 Task: Find connections with filter location Trossingen with filter topic #investmentproperty with filter profile language English with filter current company NLB Services with filter school Lokmanya Tilak College of Engineering with filter industry Conservation Programs with filter service category Filing with filter keywords title Copywriter
Action: Mouse moved to (492, 59)
Screenshot: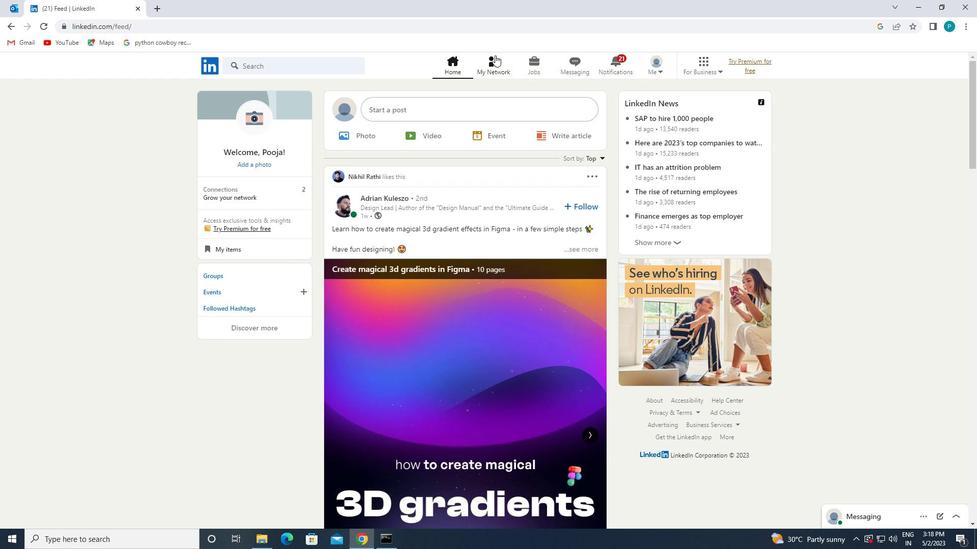 
Action: Mouse pressed left at (492, 59)
Screenshot: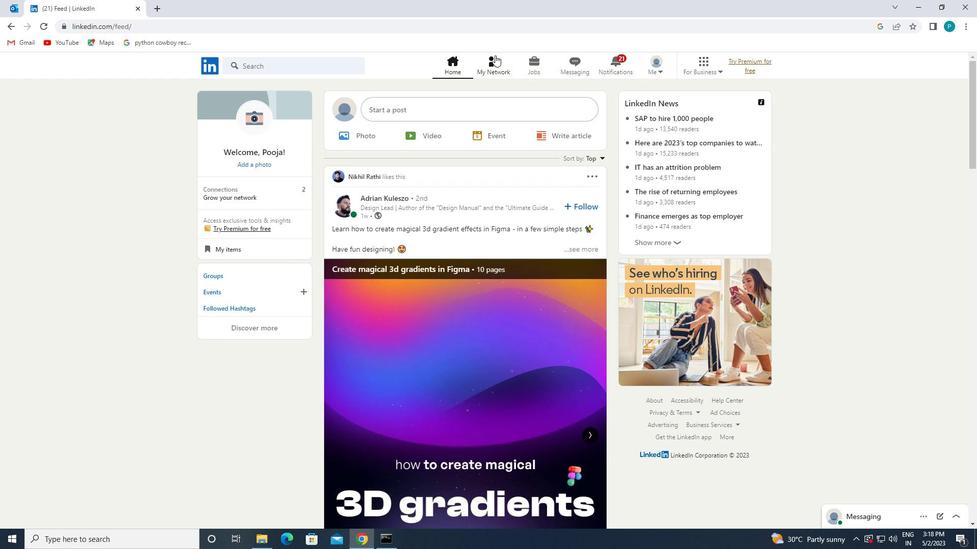 
Action: Mouse moved to (255, 119)
Screenshot: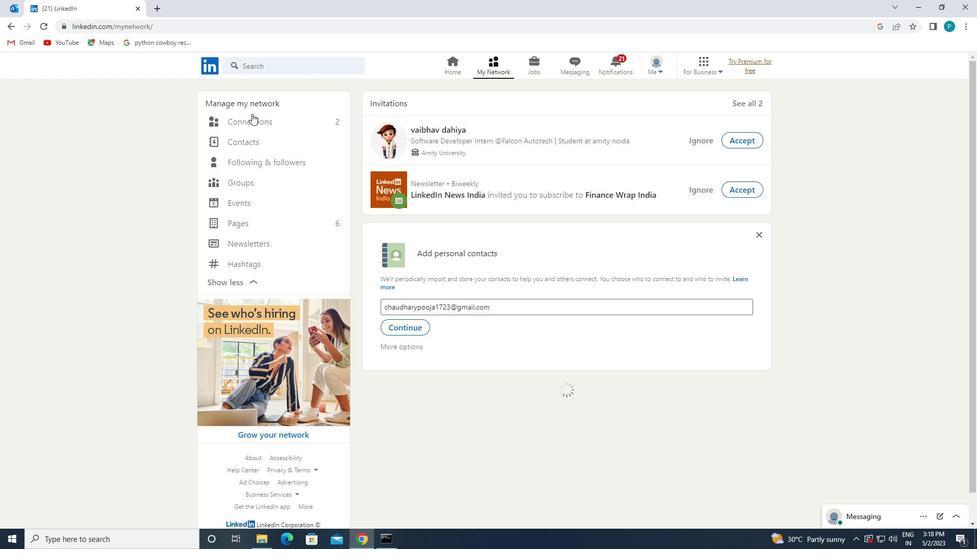 
Action: Mouse pressed left at (255, 119)
Screenshot: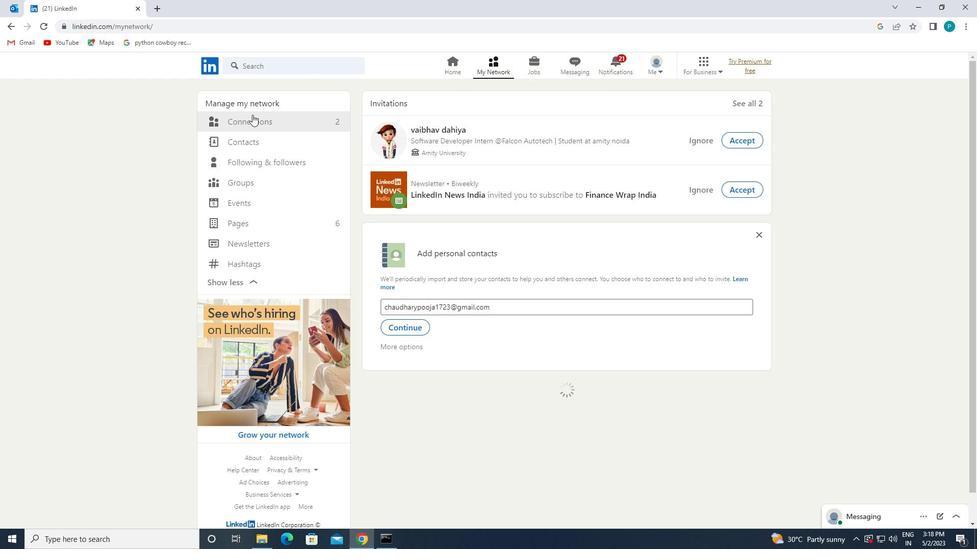 
Action: Mouse moved to (557, 121)
Screenshot: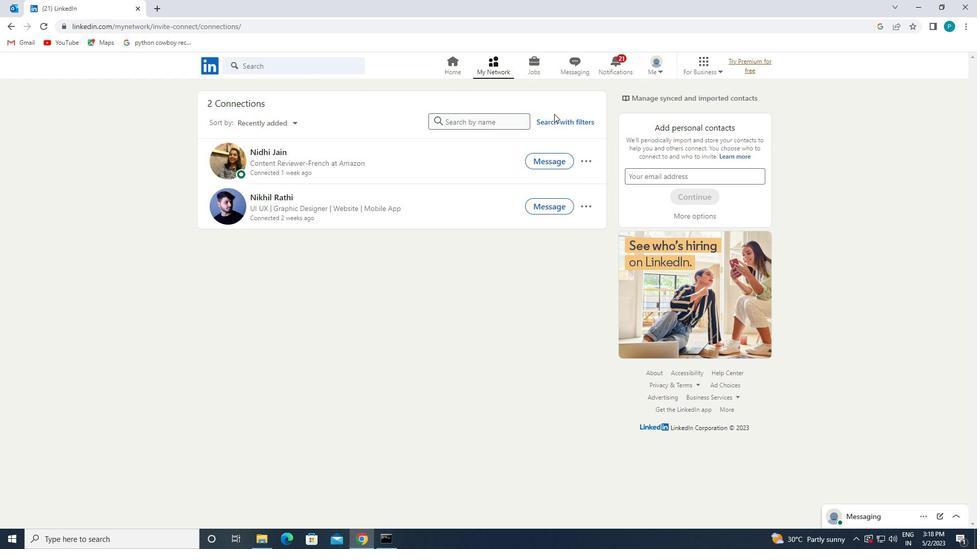 
Action: Mouse pressed left at (557, 121)
Screenshot: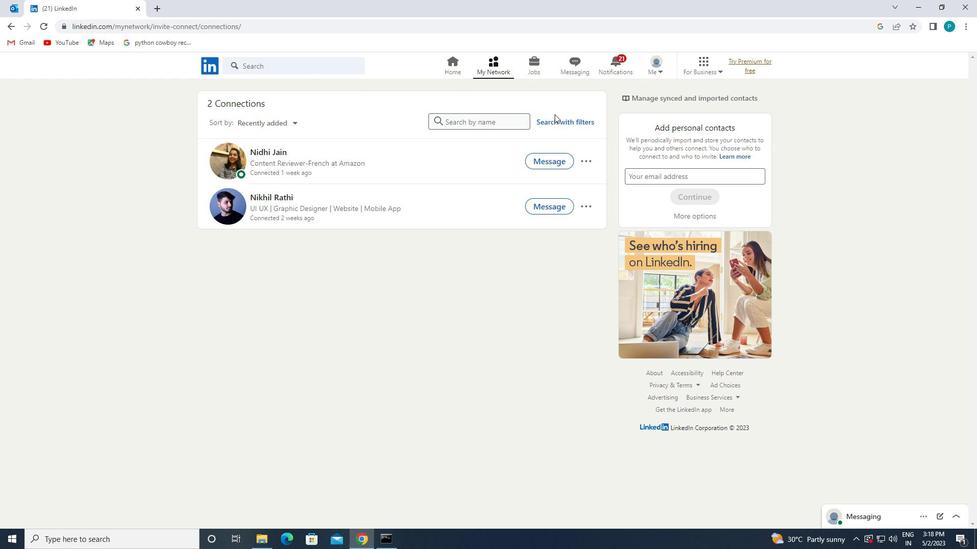 
Action: Mouse moved to (507, 97)
Screenshot: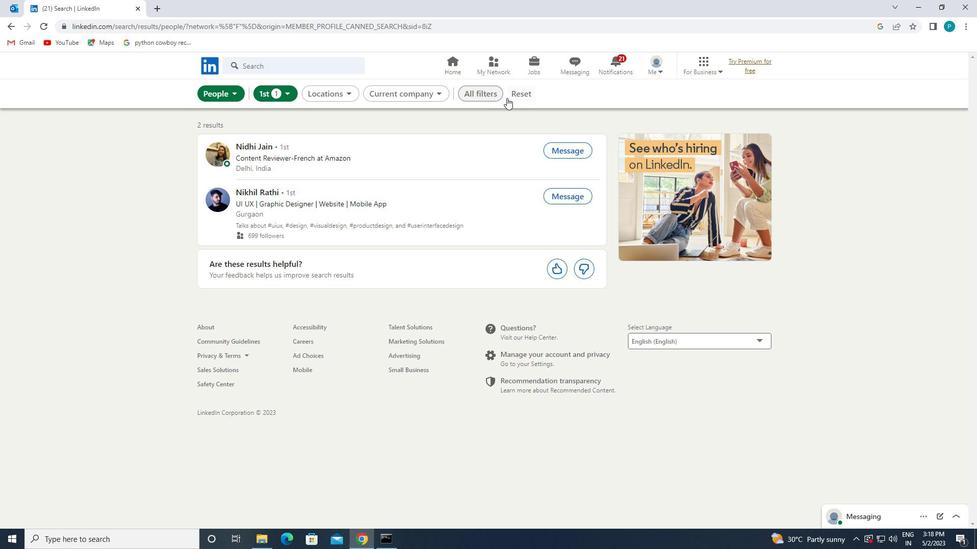 
Action: Mouse pressed left at (507, 97)
Screenshot: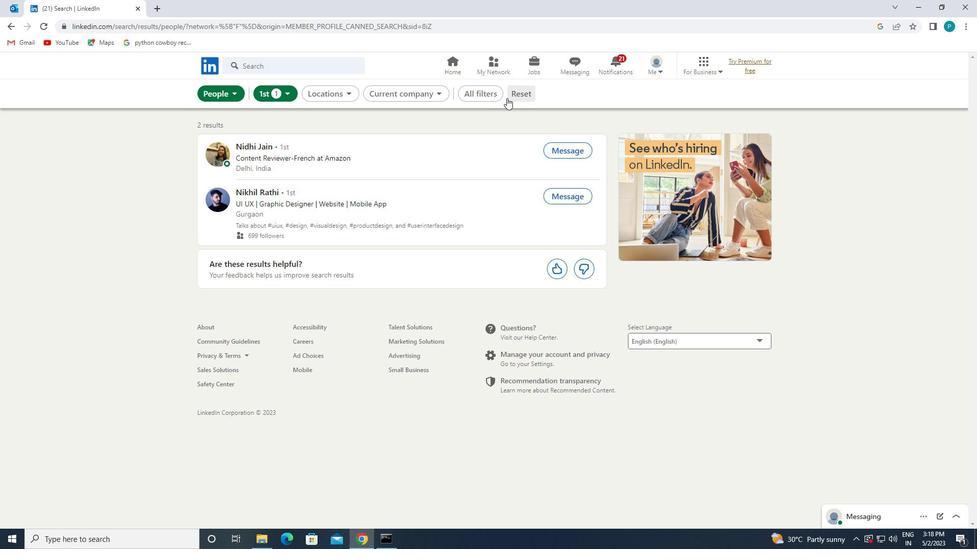 
Action: Mouse moved to (490, 93)
Screenshot: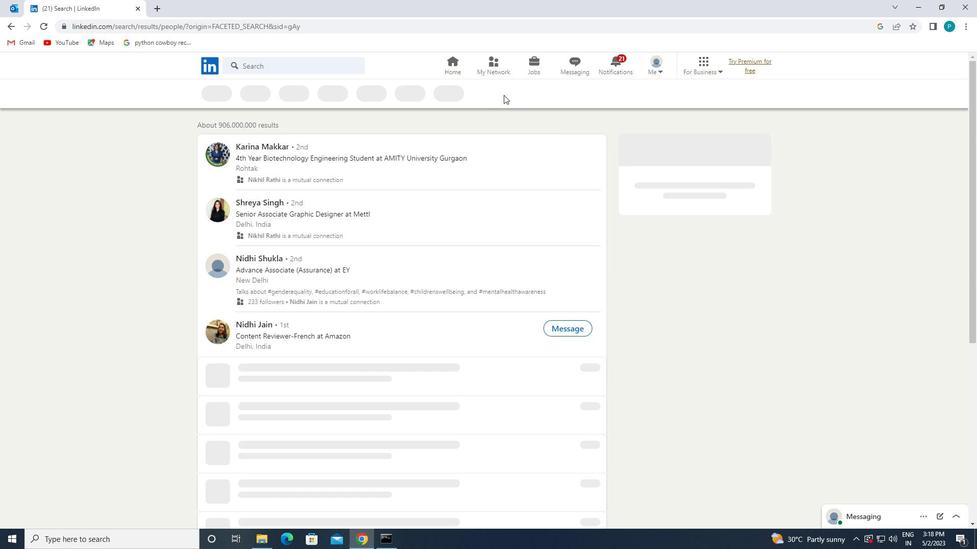 
Action: Mouse pressed left at (490, 93)
Screenshot: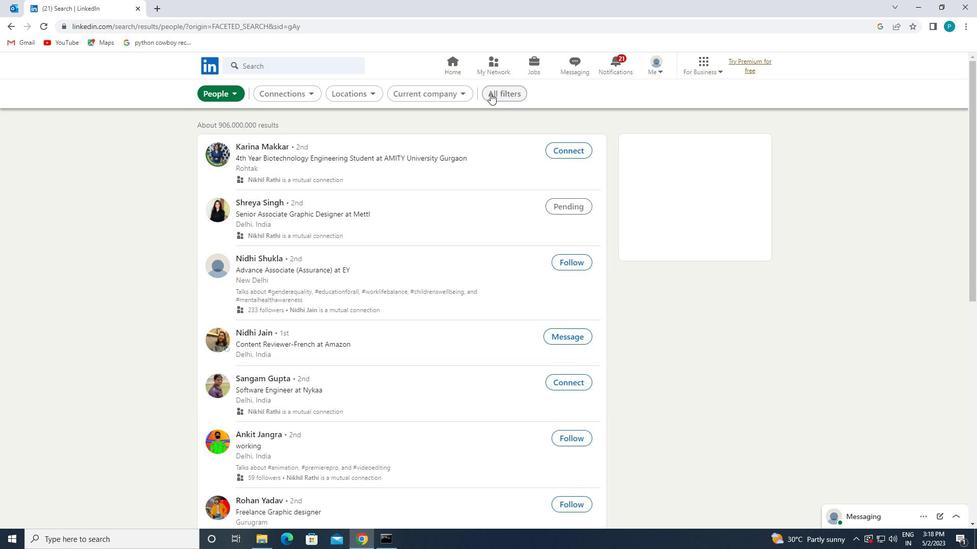 
Action: Mouse moved to (829, 278)
Screenshot: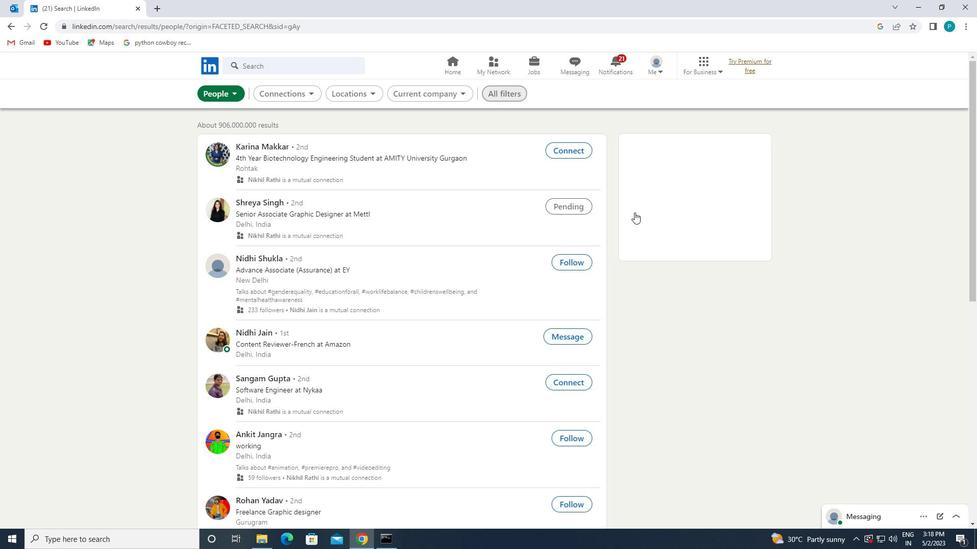 
Action: Mouse scrolled (829, 277) with delta (0, 0)
Screenshot: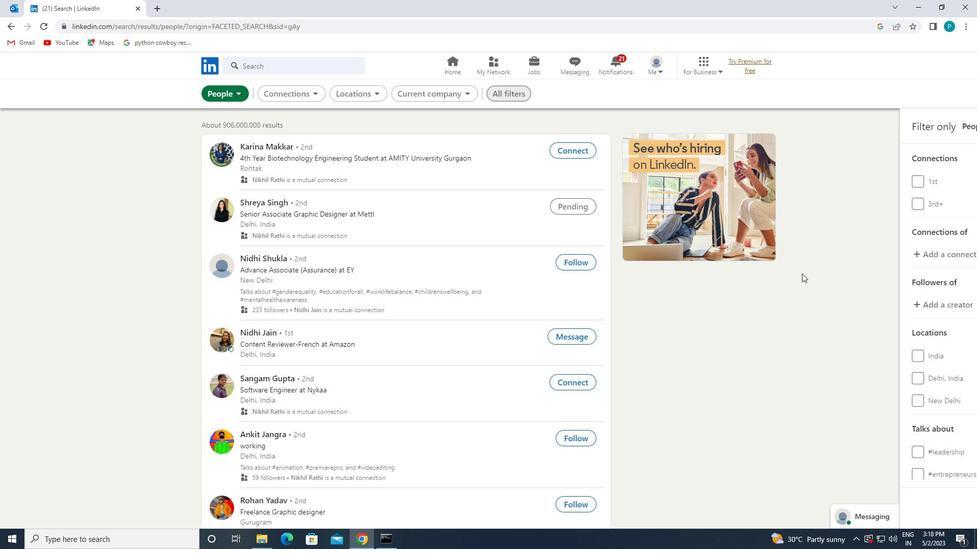
Action: Mouse scrolled (829, 277) with delta (0, 0)
Screenshot: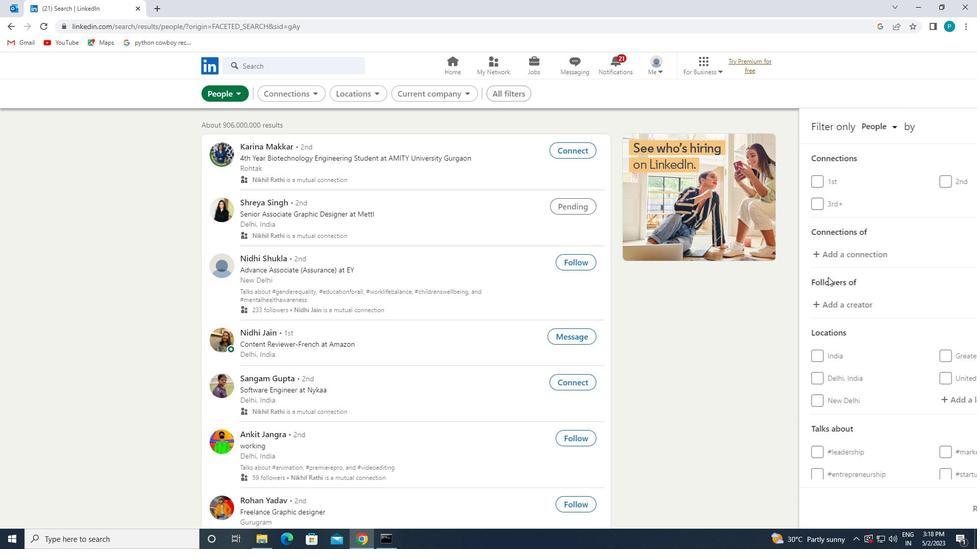 
Action: Mouse moved to (829, 278)
Screenshot: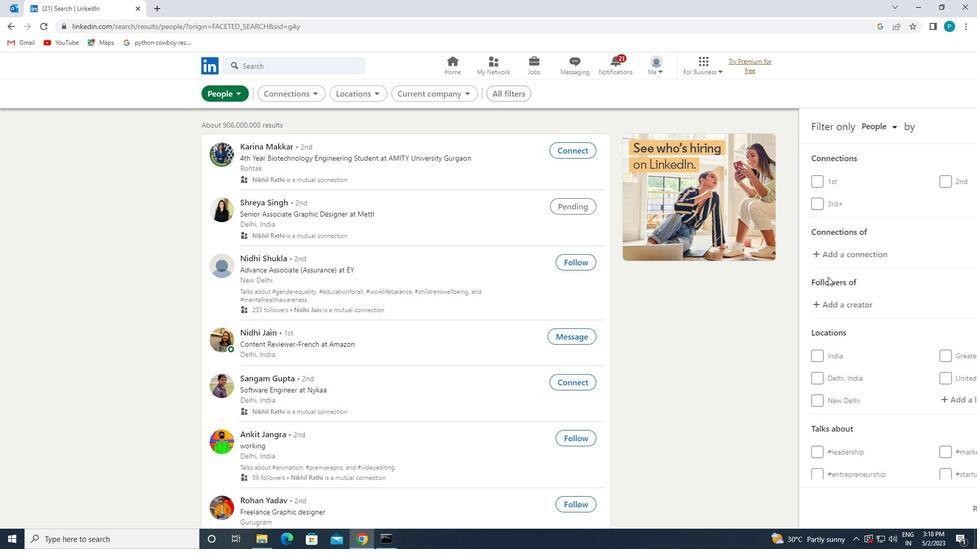 
Action: Mouse scrolled (829, 278) with delta (0, 0)
Screenshot: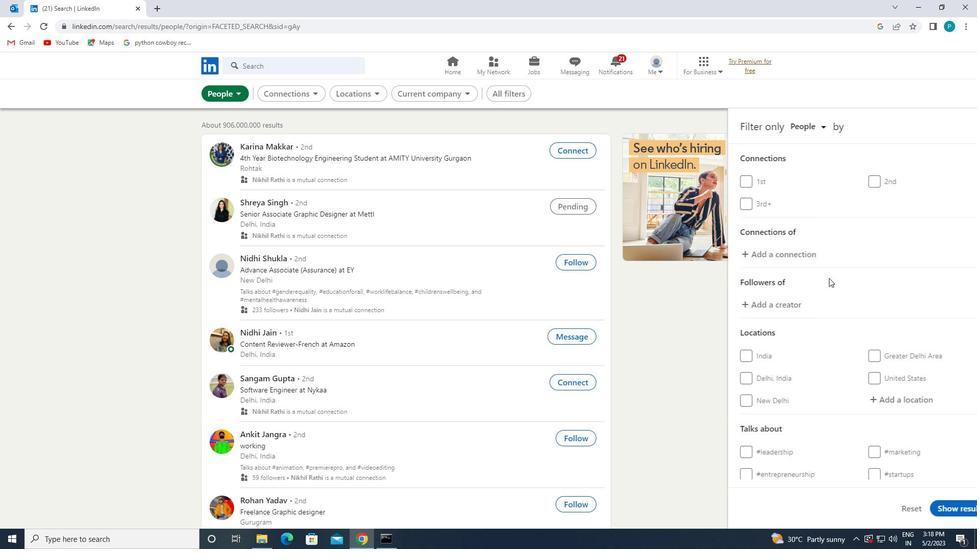 
Action: Mouse moved to (835, 249)
Screenshot: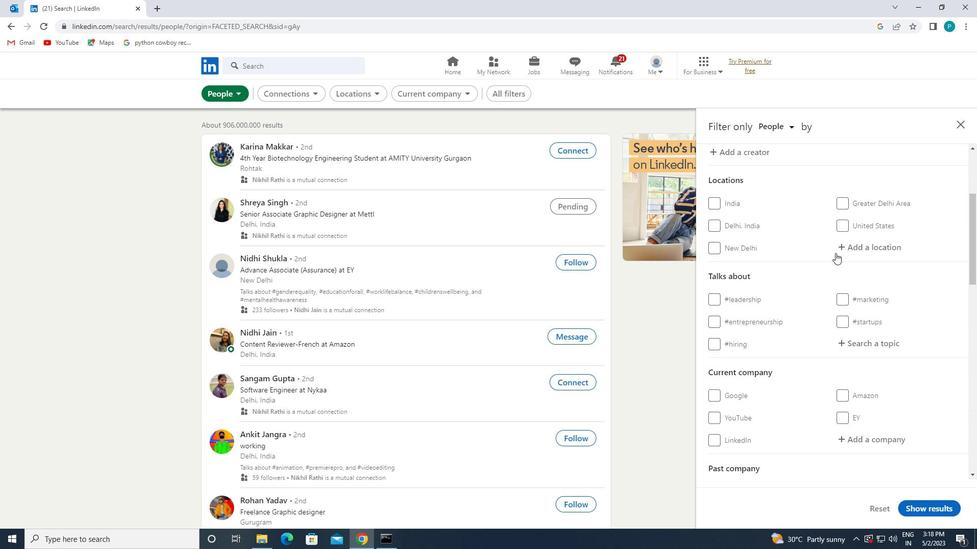 
Action: Mouse pressed left at (835, 249)
Screenshot: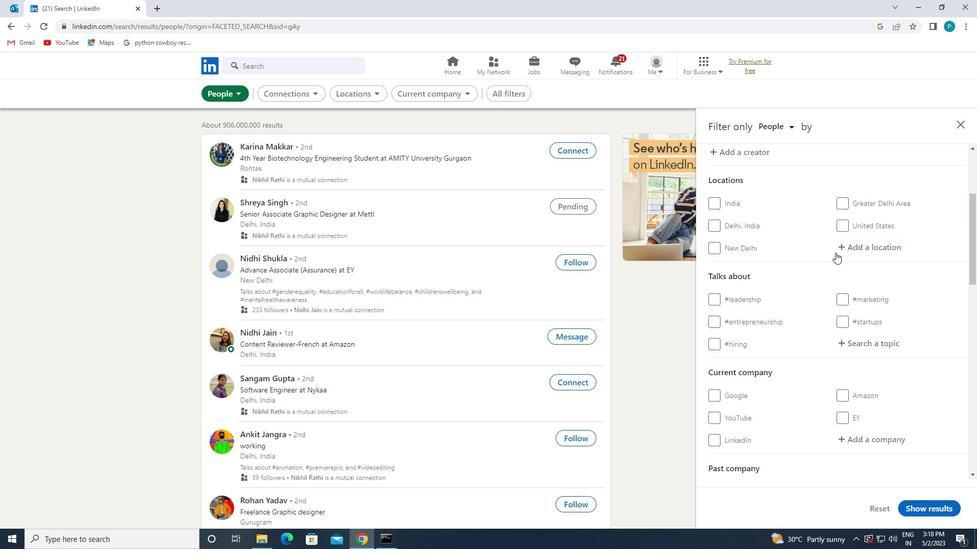 
Action: Key pressed <Key.caps_lock>trossingen
Screenshot: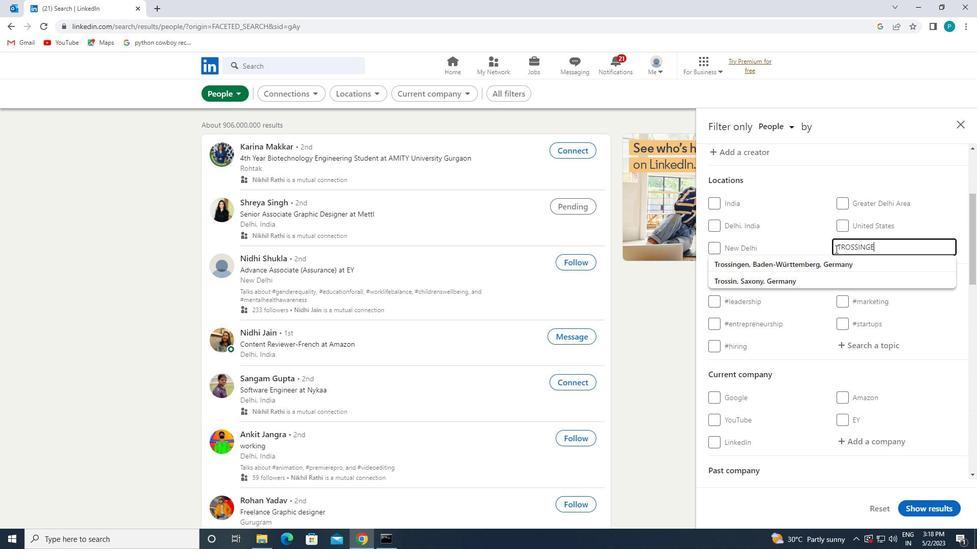 
Action: Mouse moved to (833, 258)
Screenshot: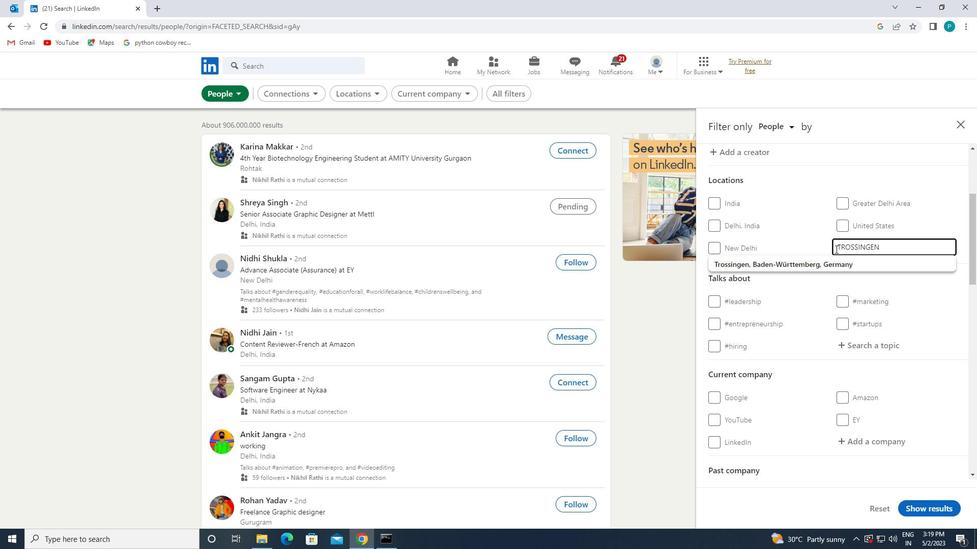 
Action: Mouse pressed left at (833, 258)
Screenshot: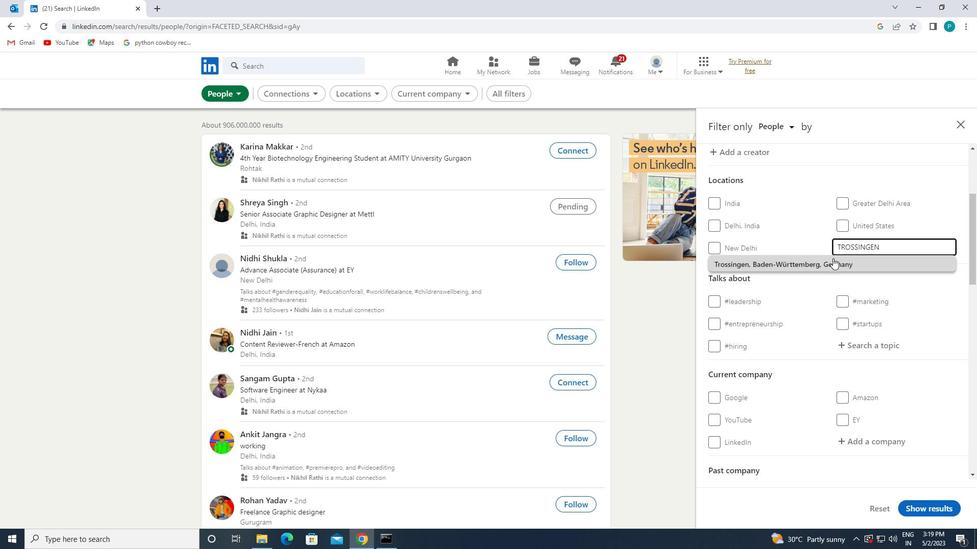 
Action: Mouse moved to (848, 288)
Screenshot: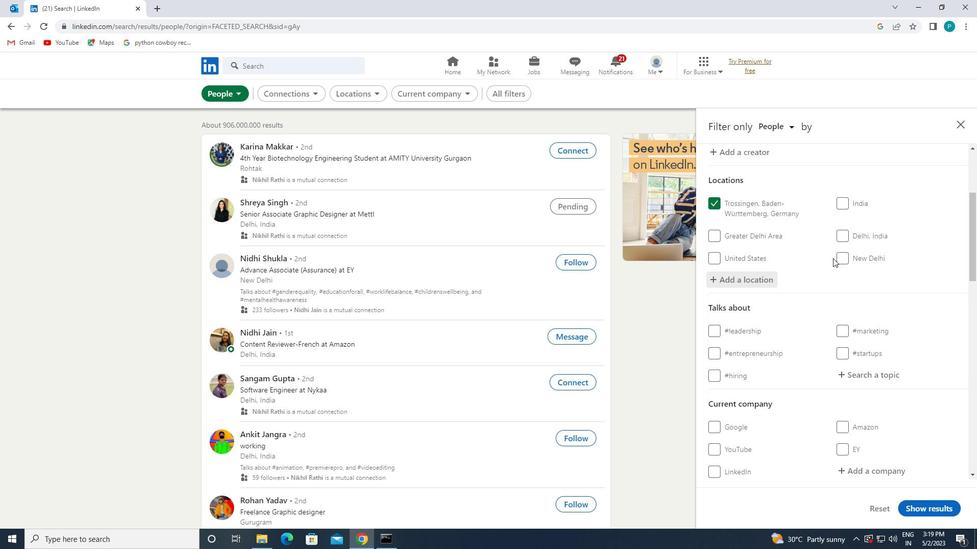 
Action: Mouse scrolled (848, 287) with delta (0, 0)
Screenshot: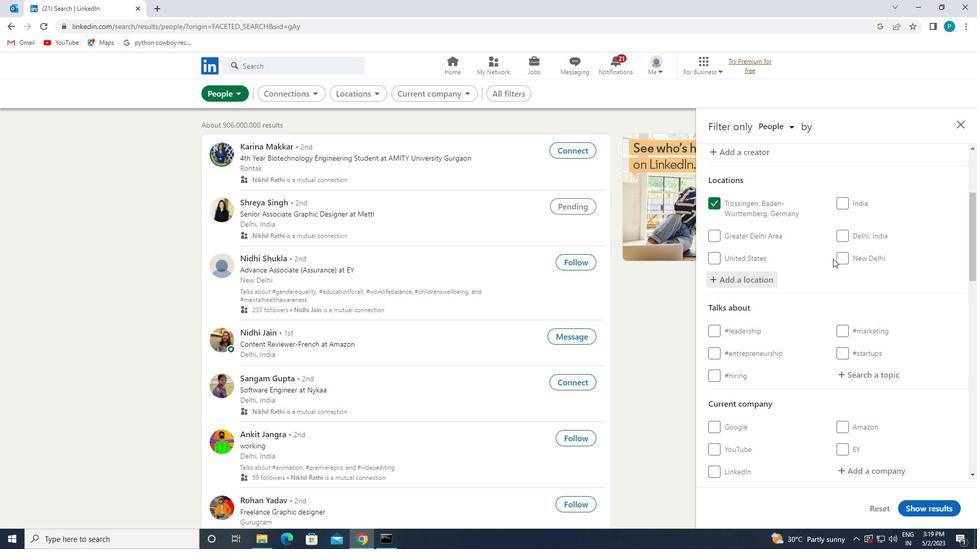
Action: Mouse scrolled (848, 287) with delta (0, 0)
Screenshot: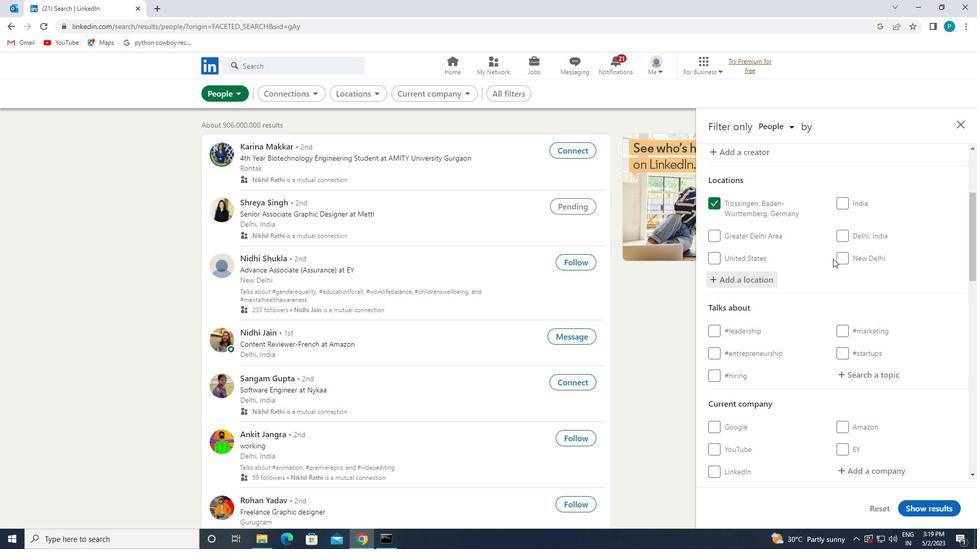 
Action: Mouse moved to (849, 274)
Screenshot: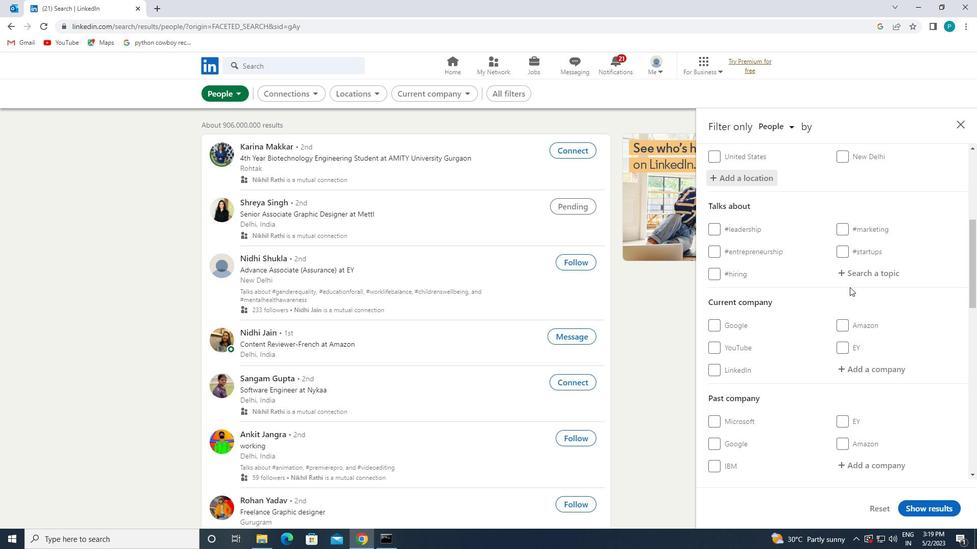 
Action: Mouse pressed left at (849, 274)
Screenshot: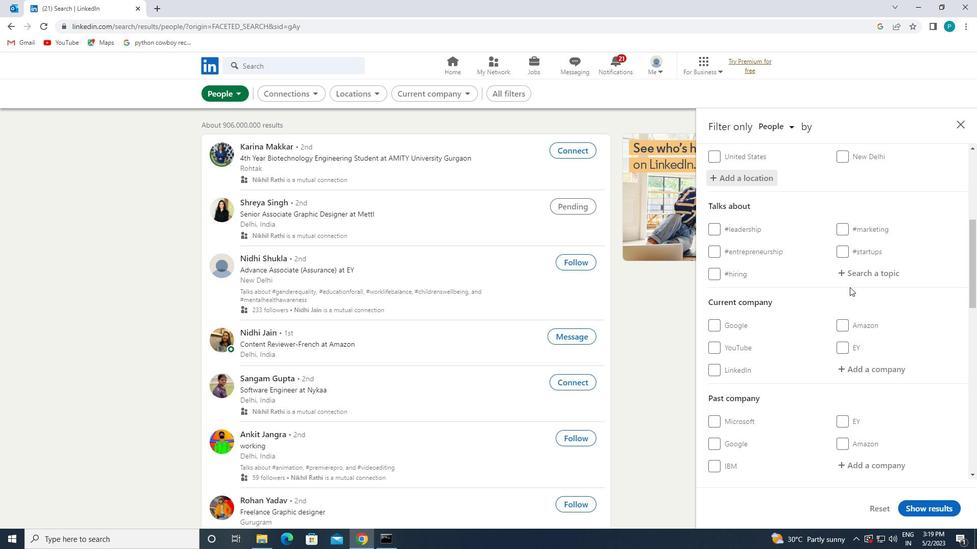 
Action: Mouse moved to (849, 274)
Screenshot: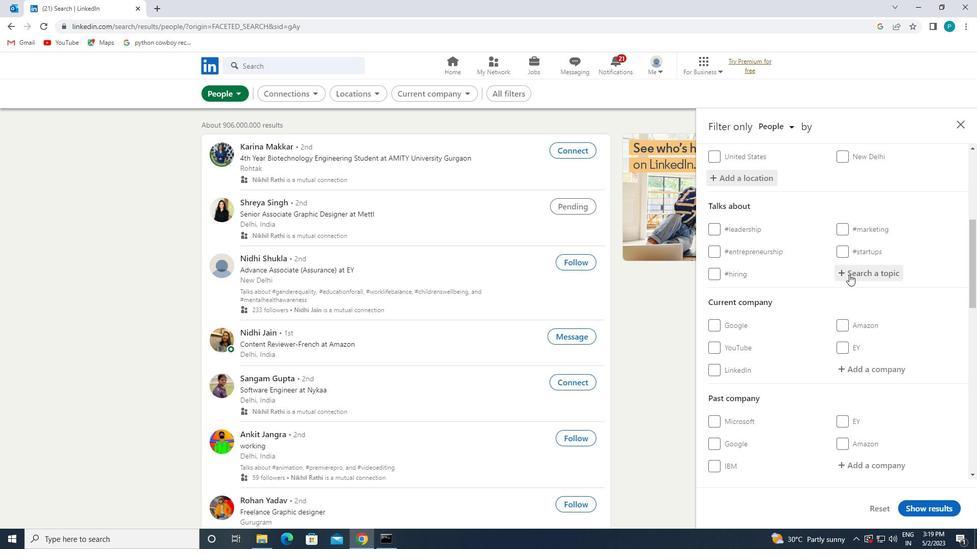 
Action: Key pressed <Key.shift>#<Key.caps_lock>INVESTMENTO<Key.backspace>PROPERTY
Screenshot: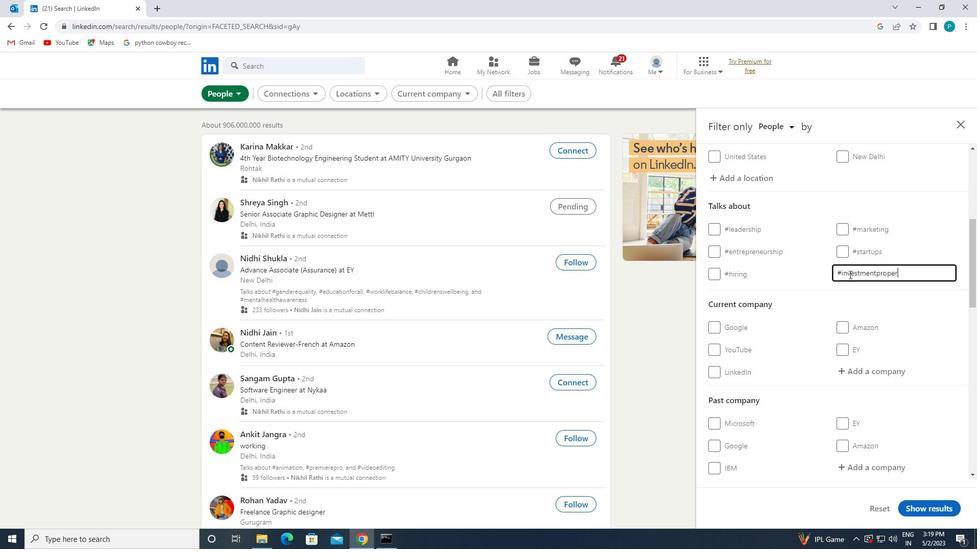 
Action: Mouse moved to (835, 318)
Screenshot: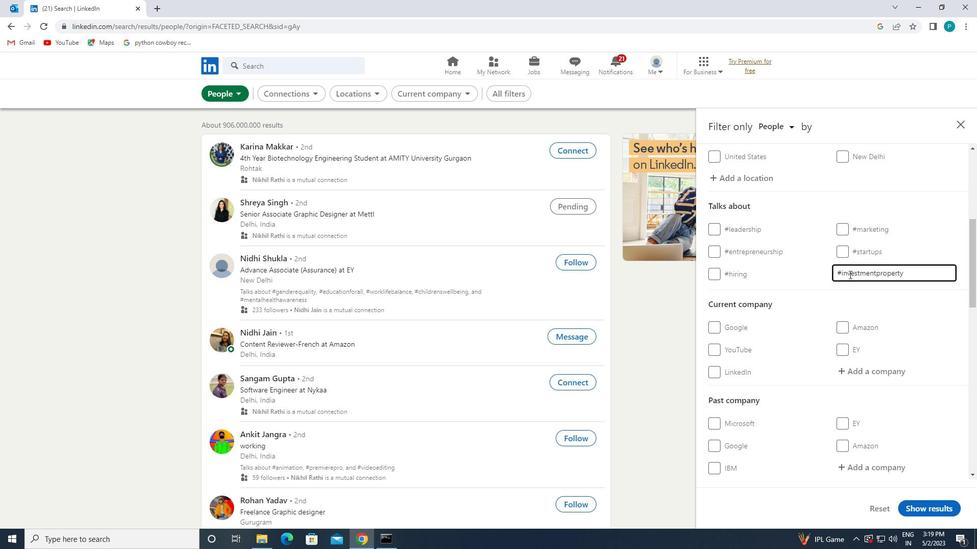 
Action: Mouse scrolled (835, 317) with delta (0, 0)
Screenshot: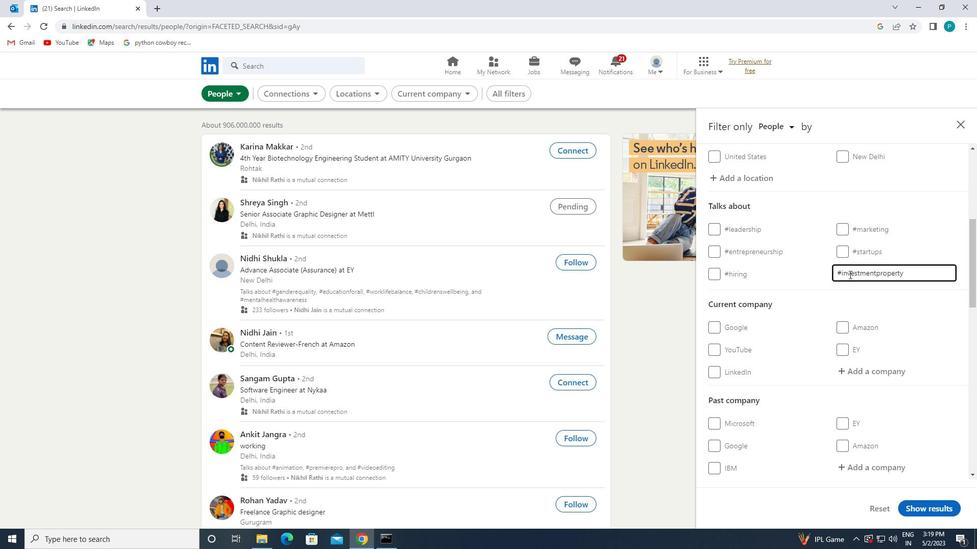 
Action: Mouse moved to (831, 327)
Screenshot: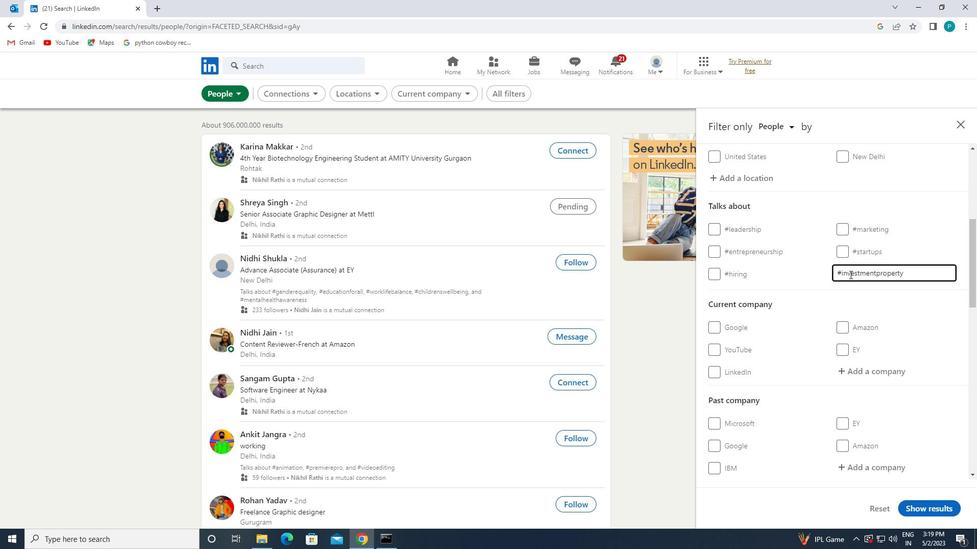 
Action: Mouse scrolled (831, 326) with delta (0, 0)
Screenshot: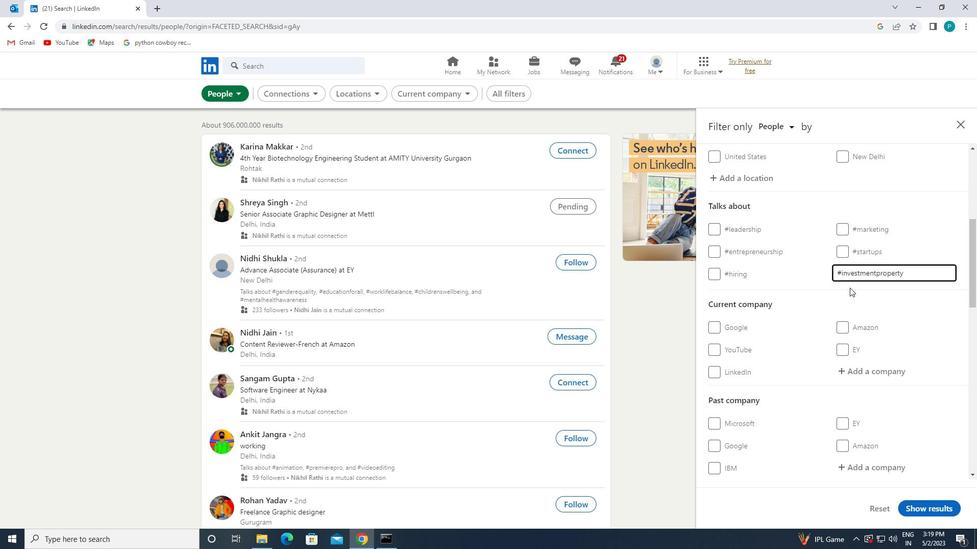 
Action: Mouse scrolled (831, 326) with delta (0, 0)
Screenshot: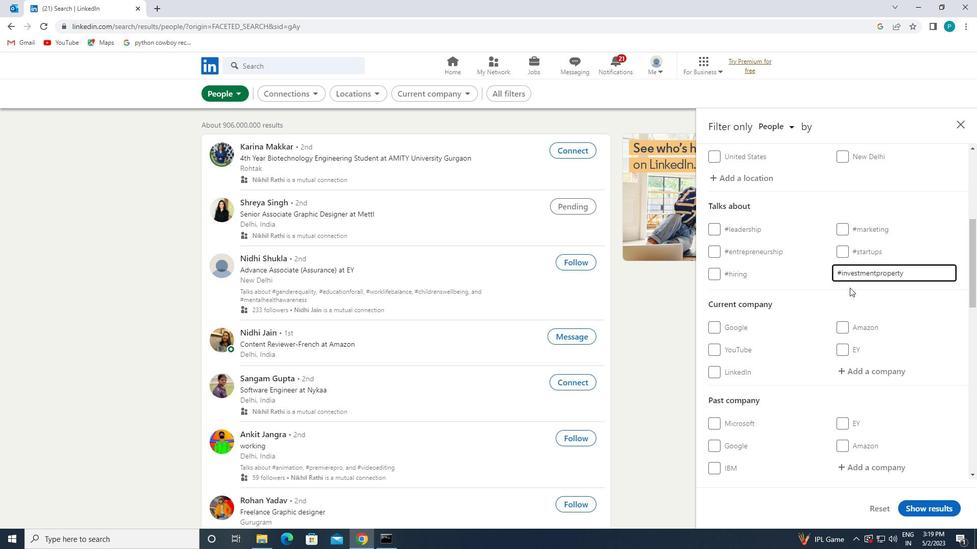 
Action: Mouse moved to (809, 337)
Screenshot: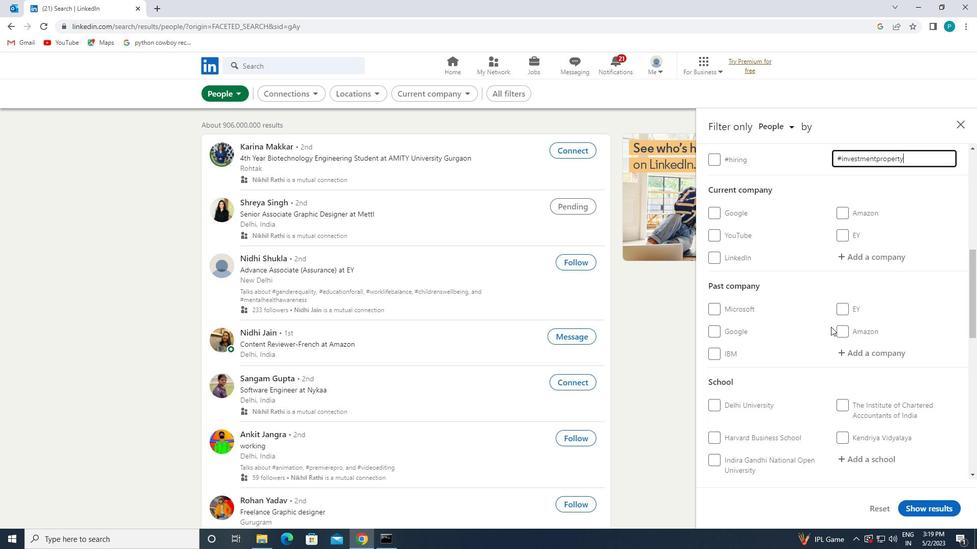 
Action: Mouse scrolled (809, 337) with delta (0, 0)
Screenshot: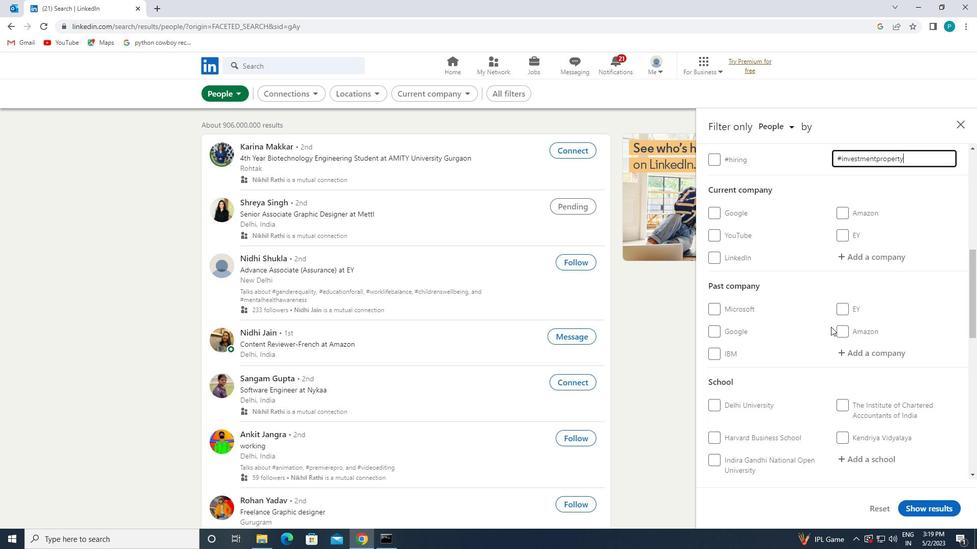 
Action: Mouse moved to (792, 356)
Screenshot: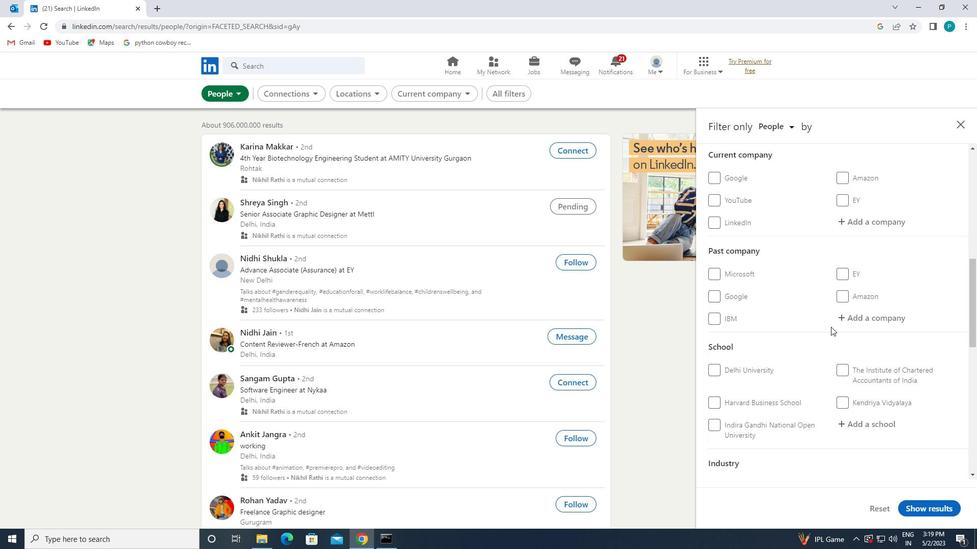 
Action: Mouse scrolled (792, 356) with delta (0, 0)
Screenshot: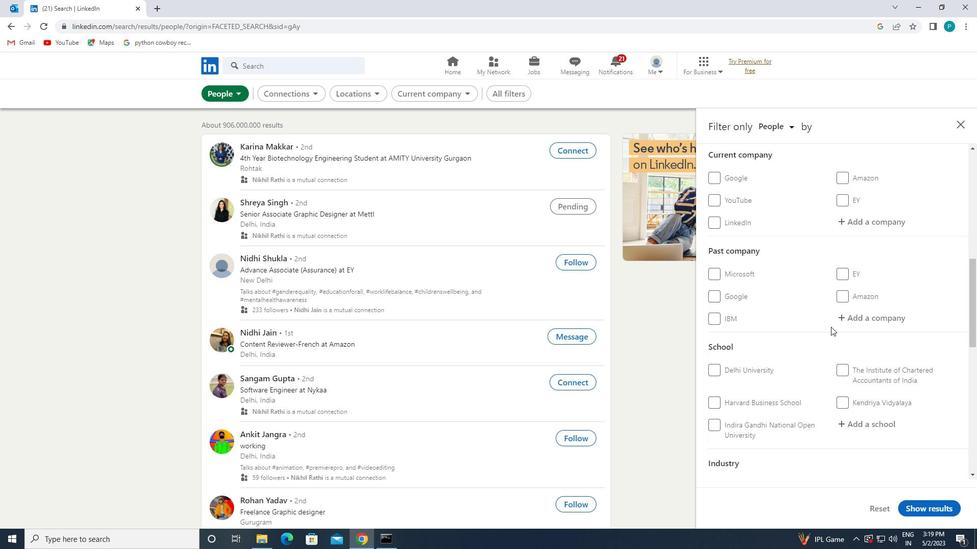 
Action: Mouse moved to (734, 387)
Screenshot: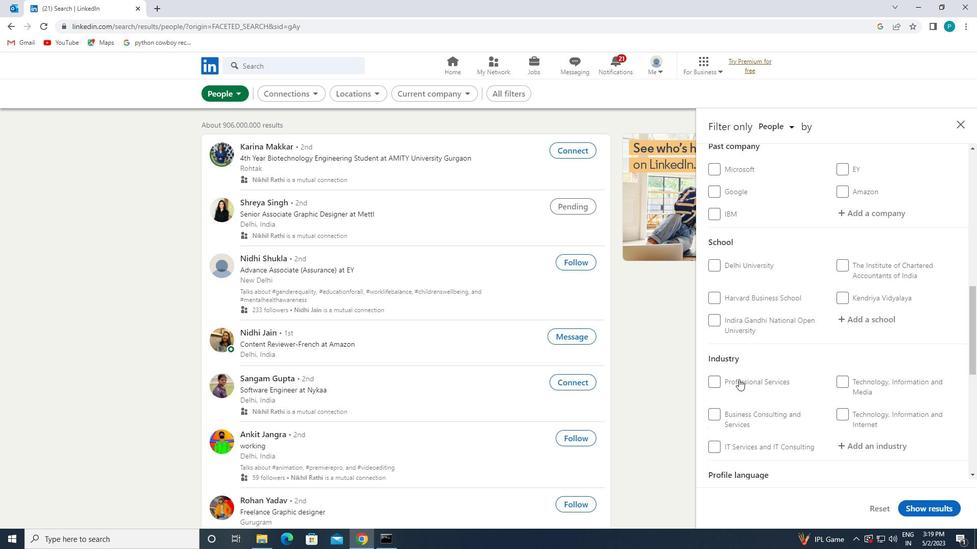 
Action: Mouse scrolled (734, 387) with delta (0, 0)
Screenshot: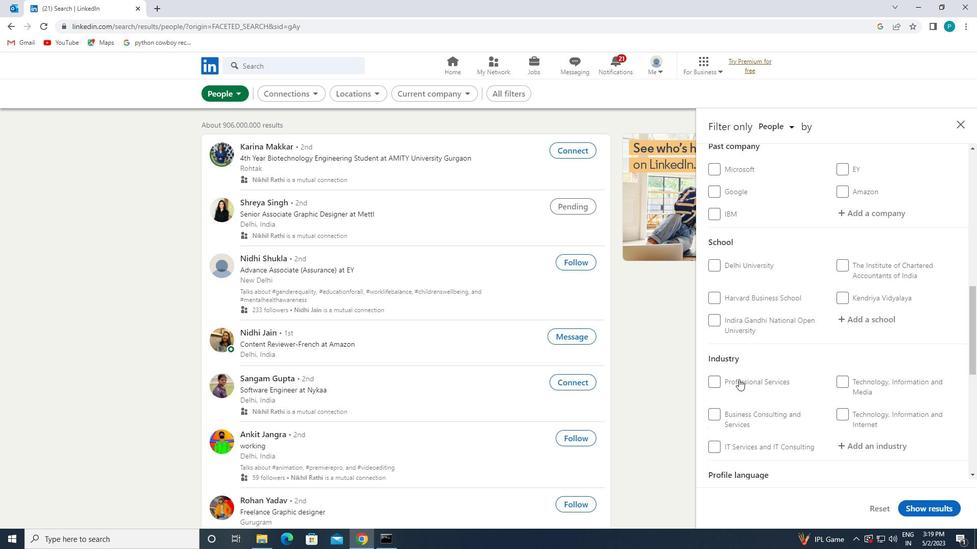 
Action: Mouse moved to (737, 404)
Screenshot: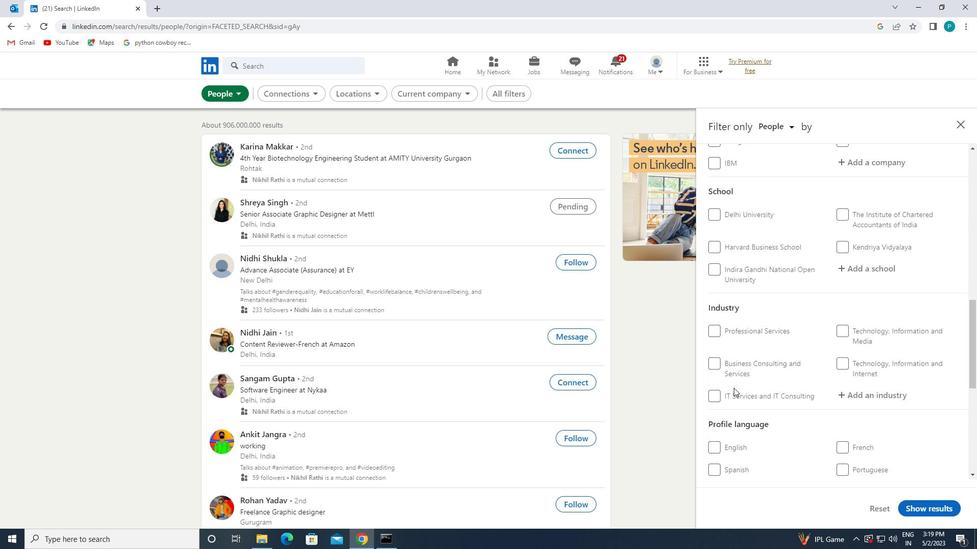 
Action: Mouse scrolled (737, 404) with delta (0, 0)
Screenshot: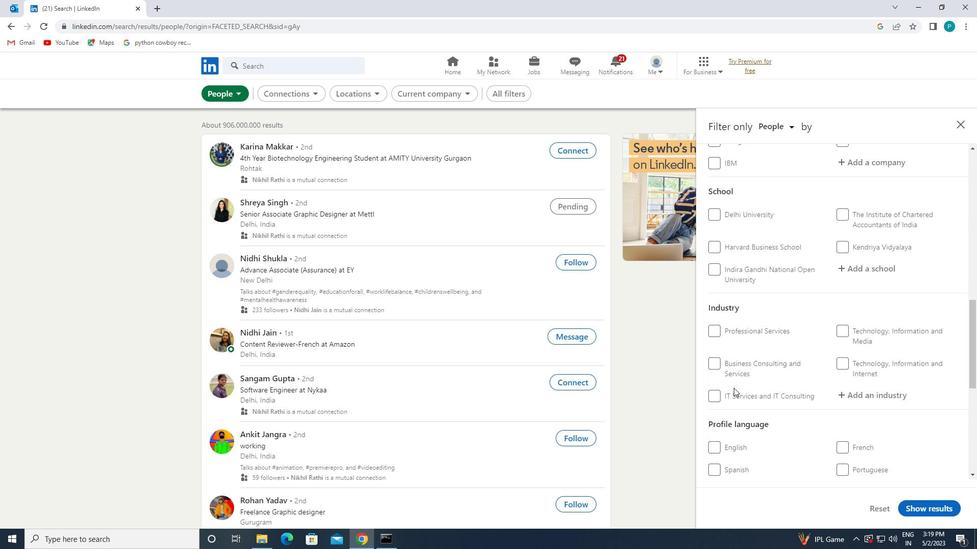 
Action: Mouse moved to (734, 394)
Screenshot: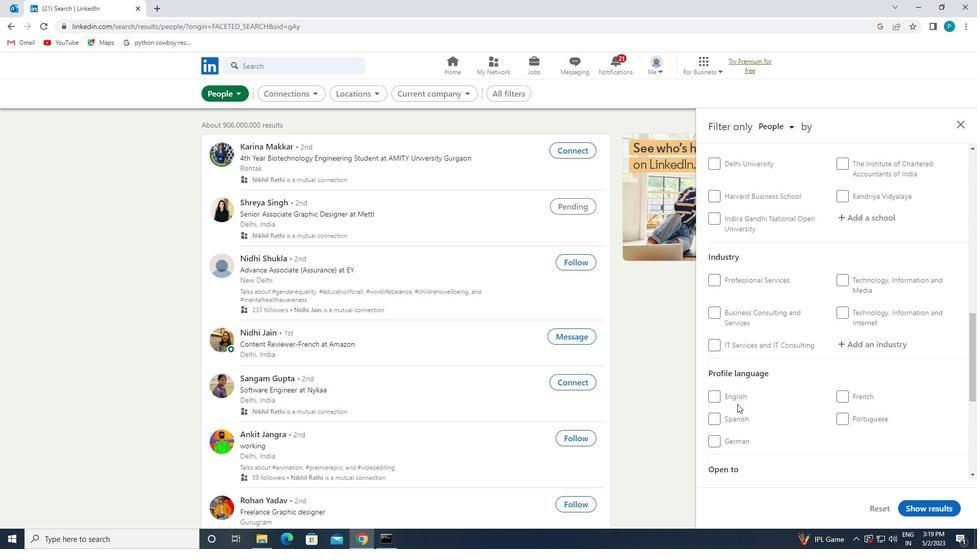 
Action: Mouse pressed left at (734, 394)
Screenshot: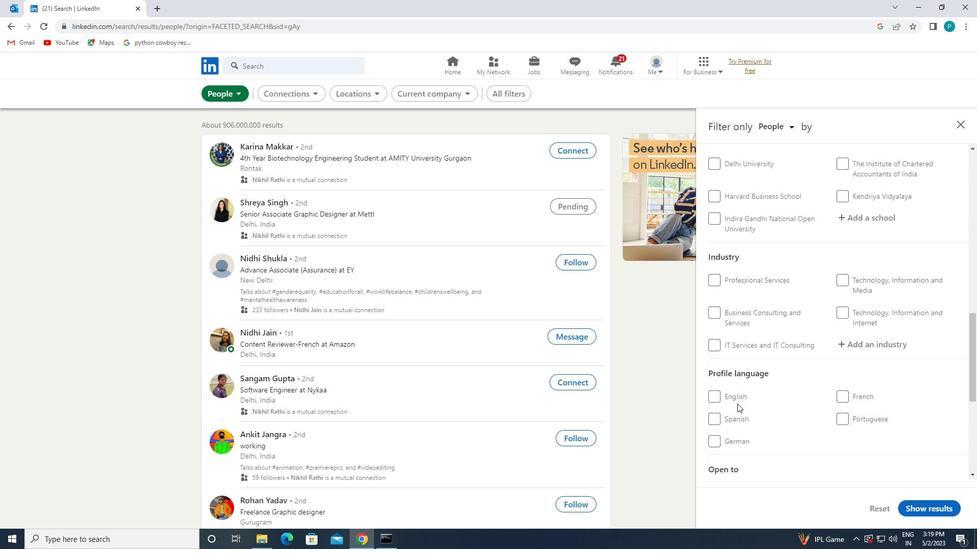 
Action: Mouse moved to (806, 394)
Screenshot: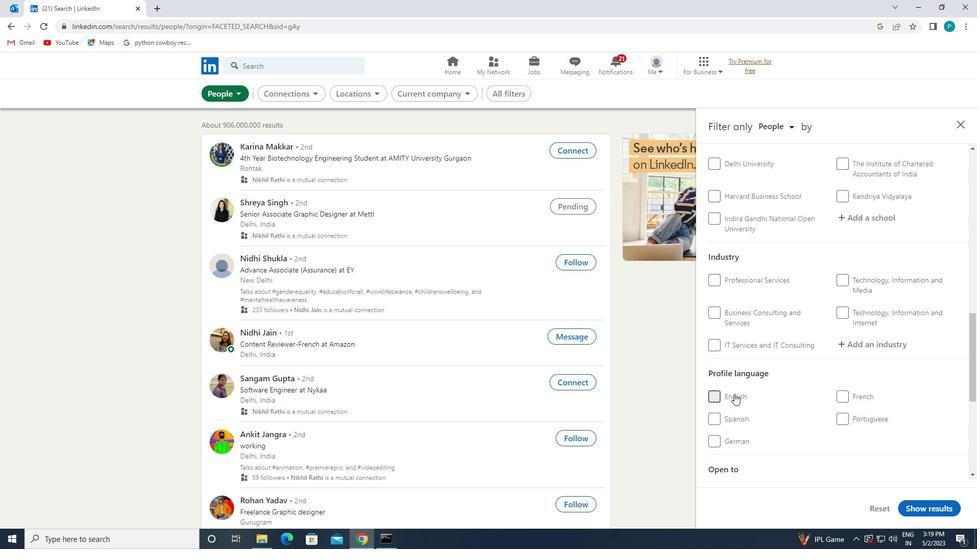 
Action: Mouse scrolled (806, 395) with delta (0, 0)
Screenshot: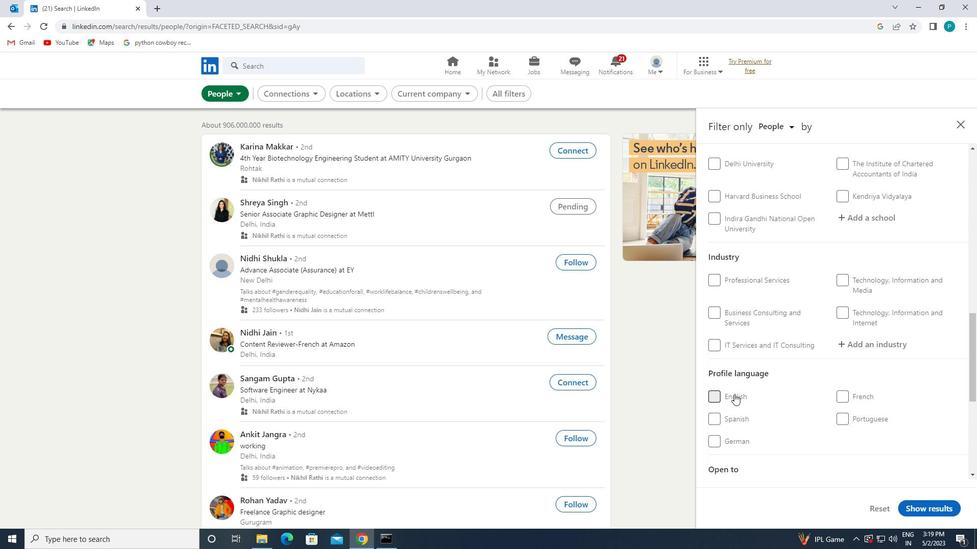 
Action: Mouse scrolled (806, 395) with delta (0, 0)
Screenshot: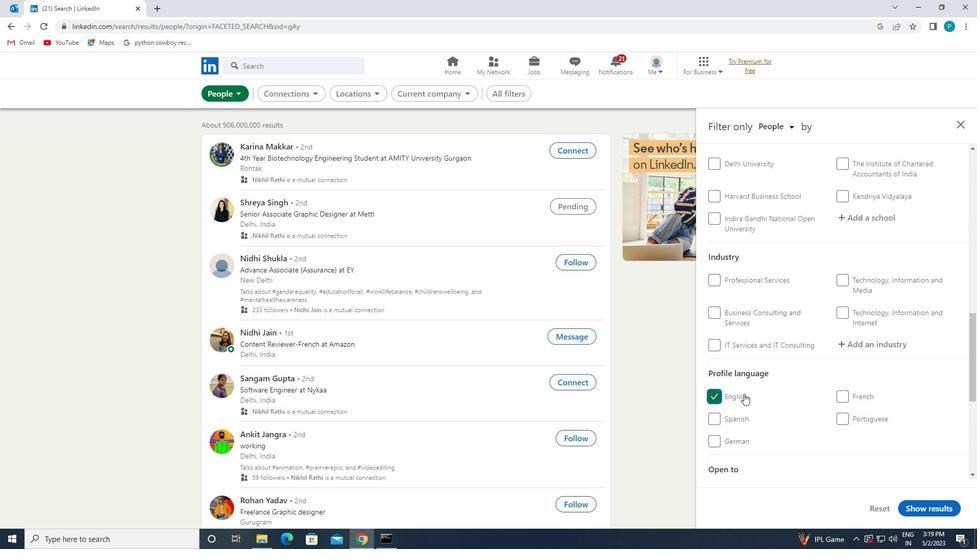 
Action: Mouse scrolled (806, 395) with delta (0, 0)
Screenshot: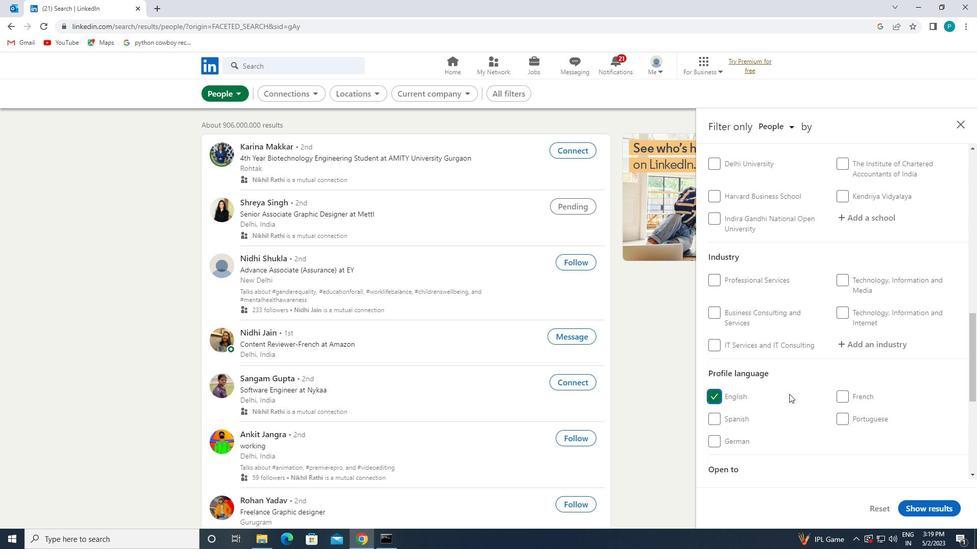 
Action: Mouse scrolled (806, 395) with delta (0, 0)
Screenshot: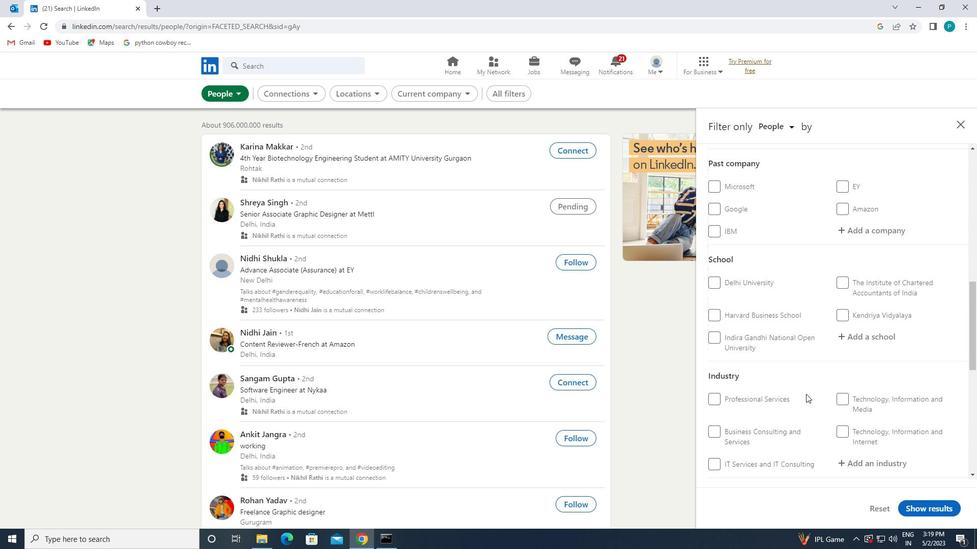 
Action: Mouse scrolled (806, 395) with delta (0, 0)
Screenshot: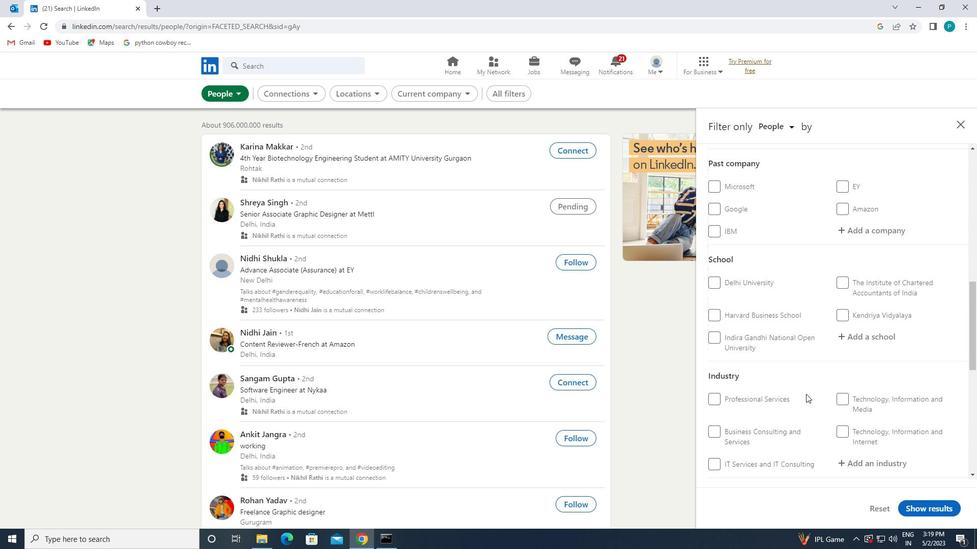 
Action: Mouse scrolled (806, 395) with delta (0, 0)
Screenshot: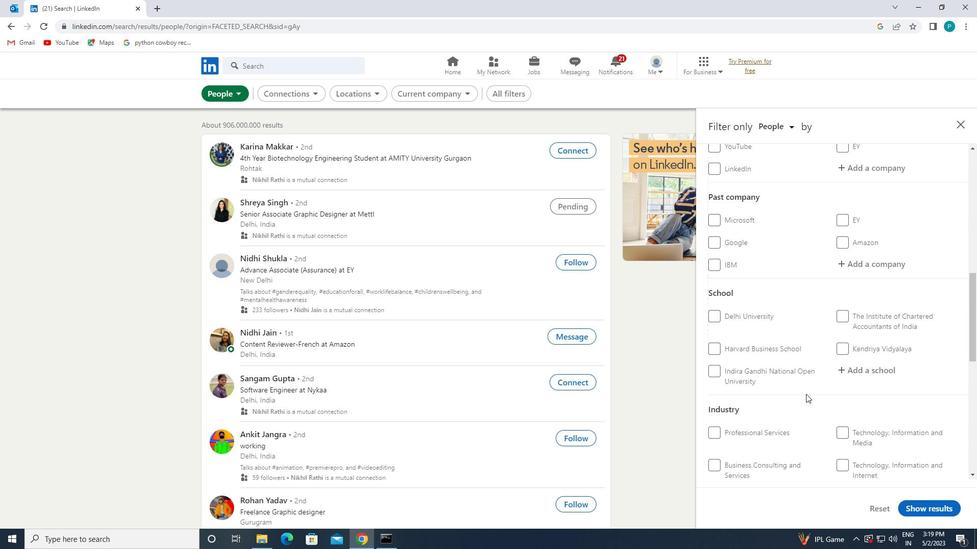 
Action: Mouse moved to (855, 325)
Screenshot: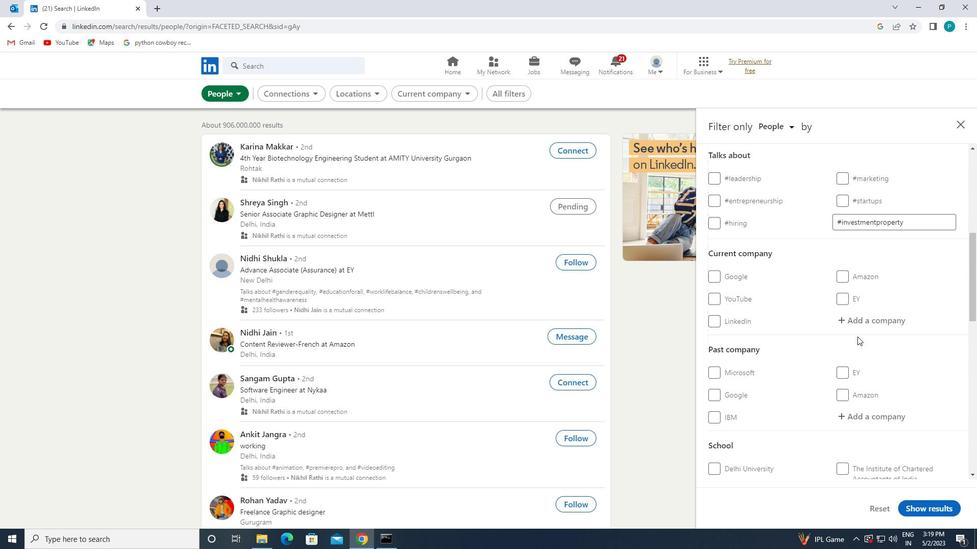 
Action: Mouse pressed left at (855, 325)
Screenshot: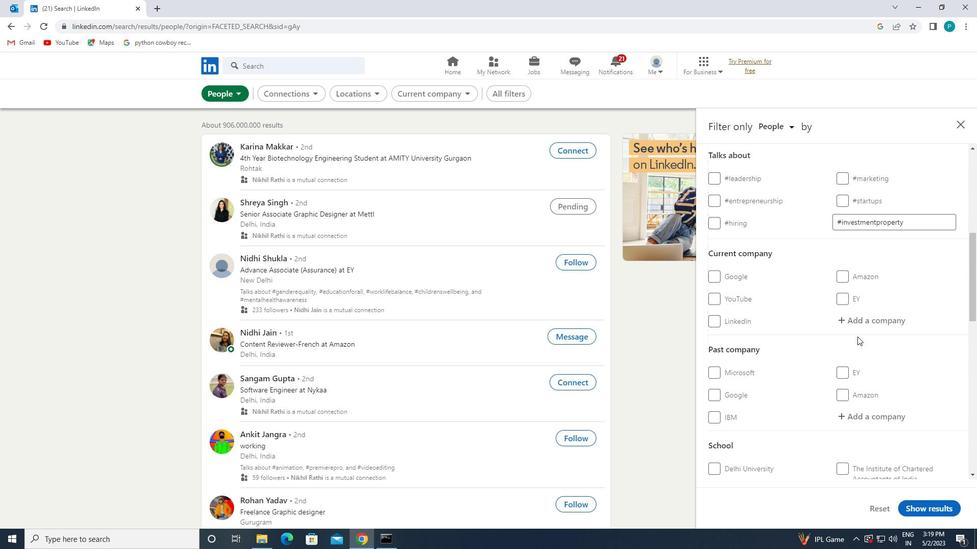 
Action: Key pressed <Key.caps_lock>NLB
Screenshot: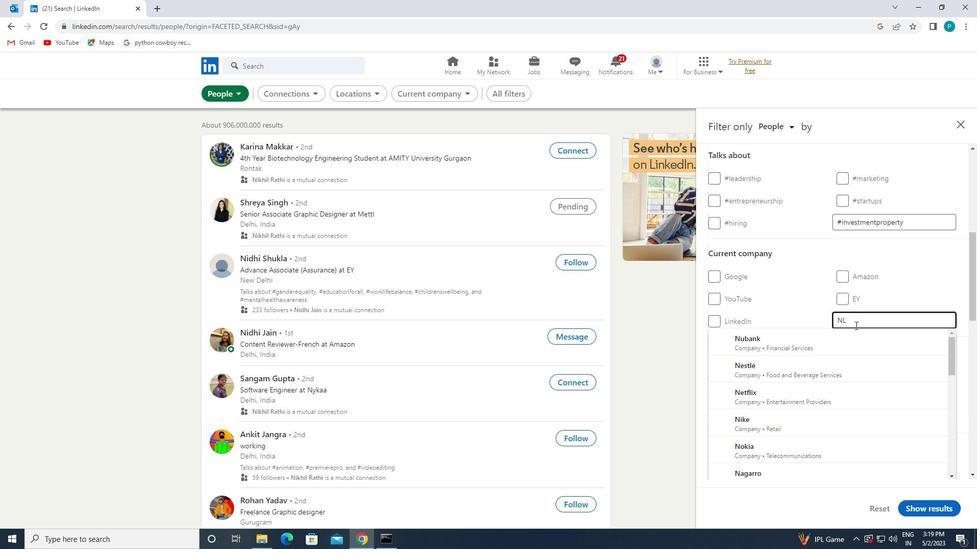 
Action: Mouse moved to (849, 347)
Screenshot: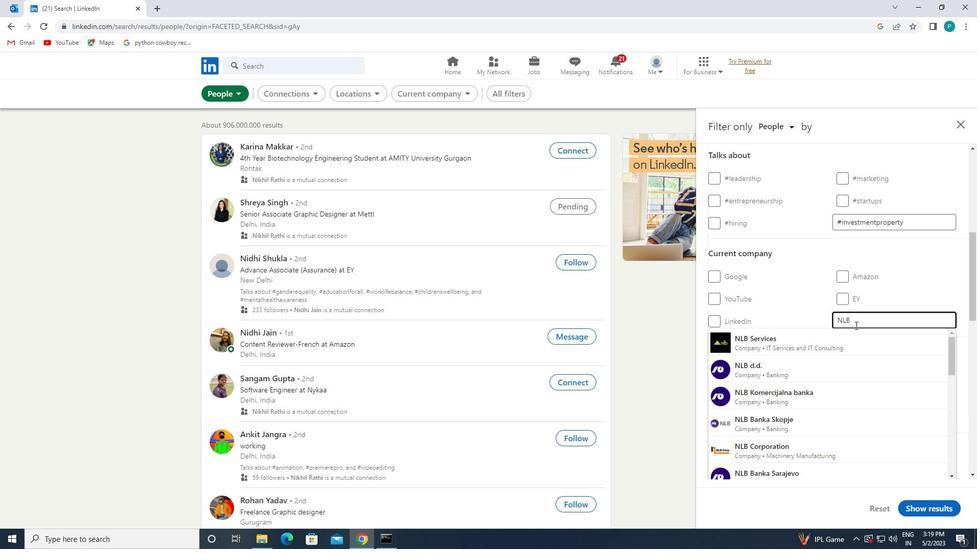 
Action: Mouse pressed left at (849, 347)
Screenshot: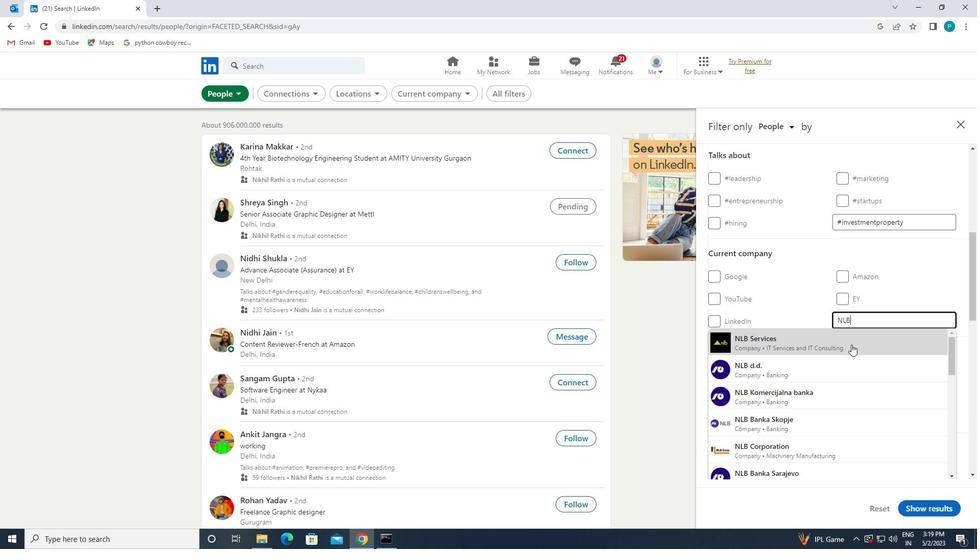 
Action: Mouse scrolled (849, 346) with delta (0, 0)
Screenshot: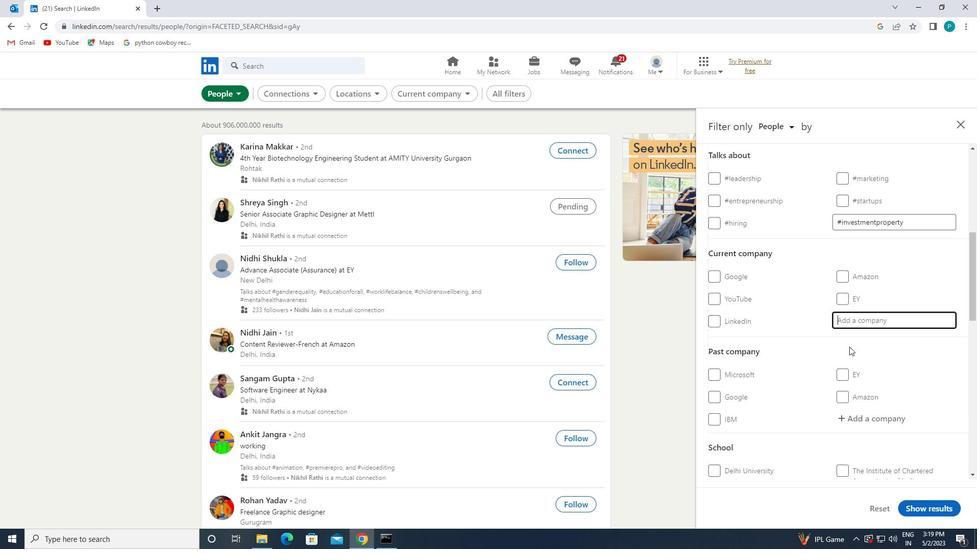 
Action: Mouse scrolled (849, 346) with delta (0, 0)
Screenshot: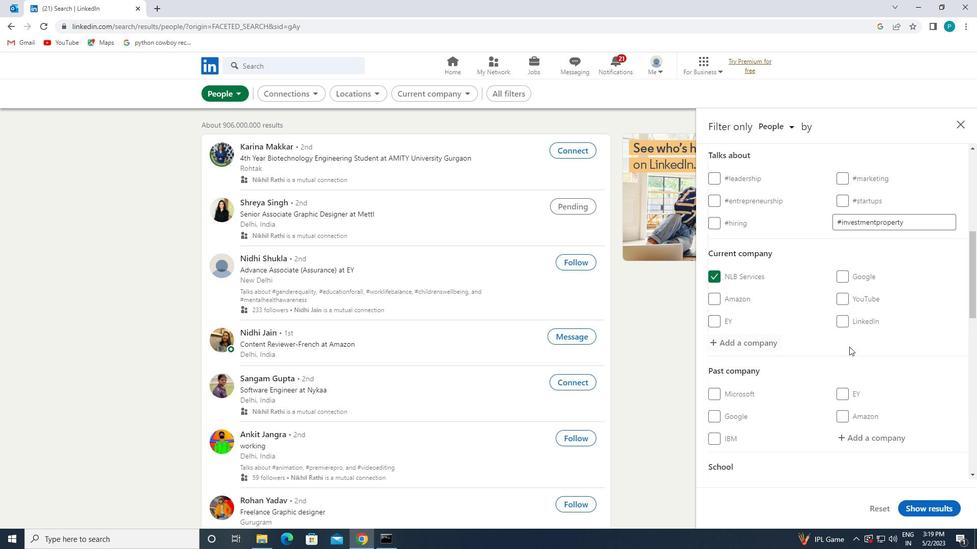 
Action: Mouse scrolled (849, 346) with delta (0, 0)
Screenshot: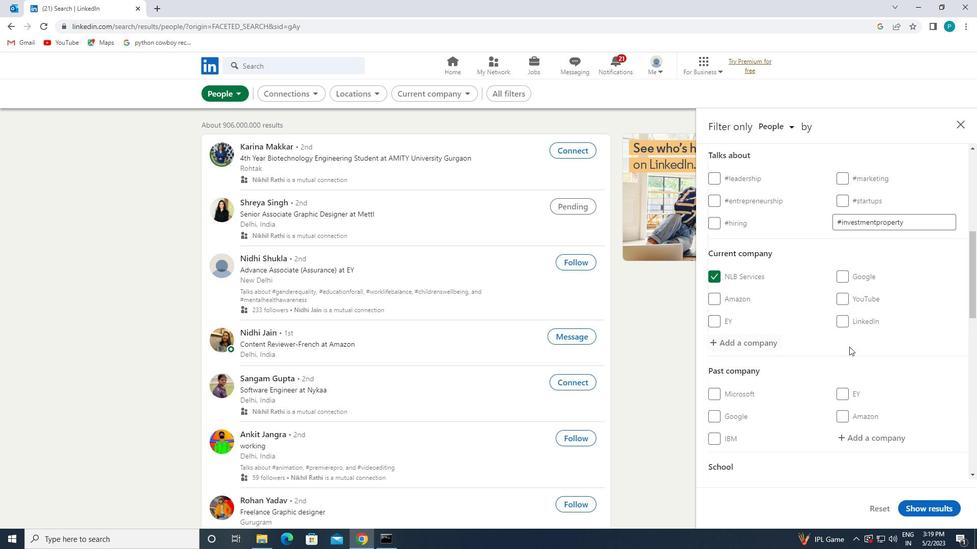 
Action: Mouse moved to (848, 354)
Screenshot: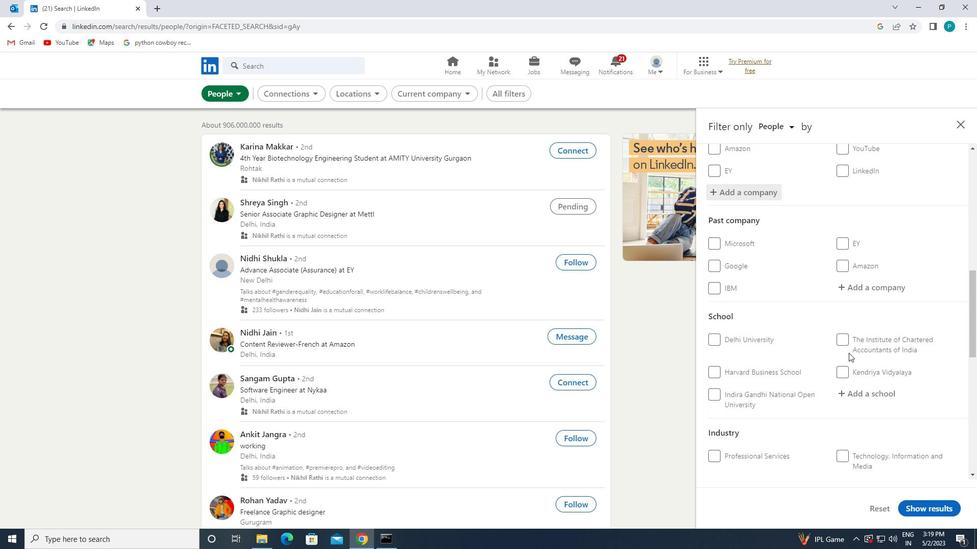 
Action: Mouse scrolled (848, 354) with delta (0, 0)
Screenshot: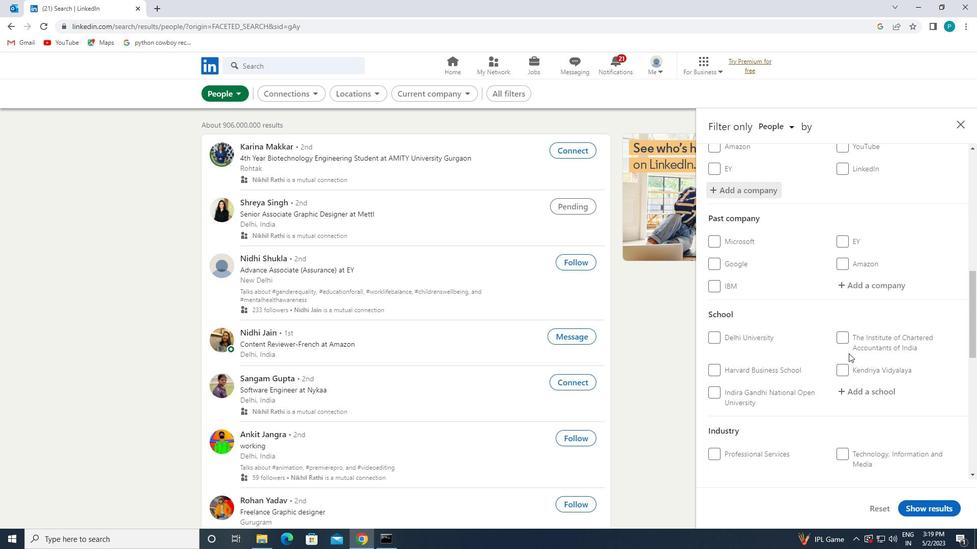 
Action: Mouse moved to (850, 345)
Screenshot: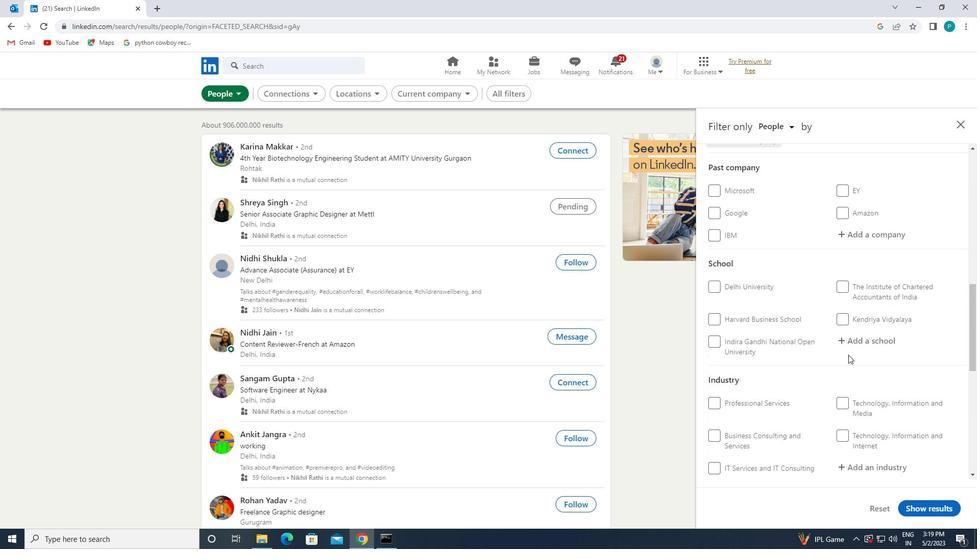 
Action: Mouse pressed left at (850, 345)
Screenshot: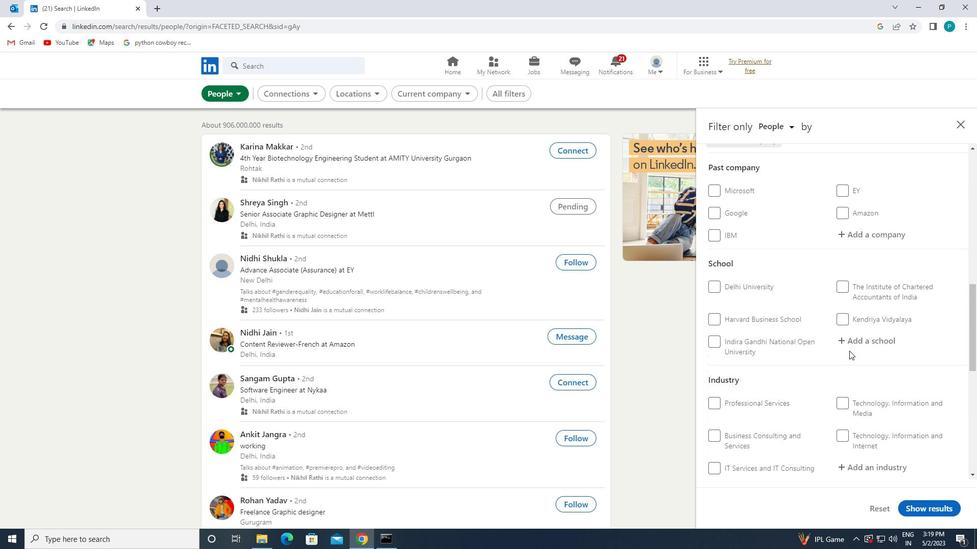 
Action: Mouse moved to (858, 321)
Screenshot: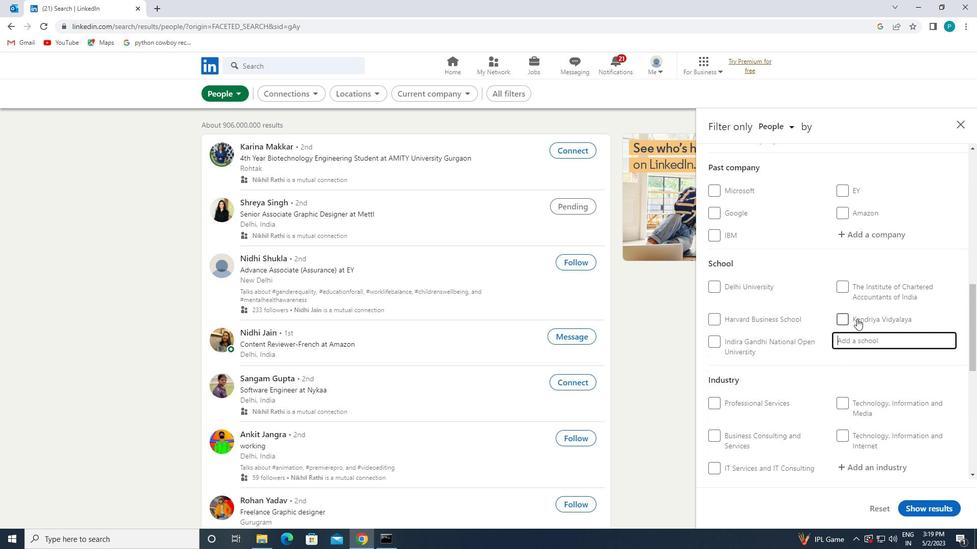 
Action: Key pressed L<Key.caps_lock>OKMANYA
Screenshot: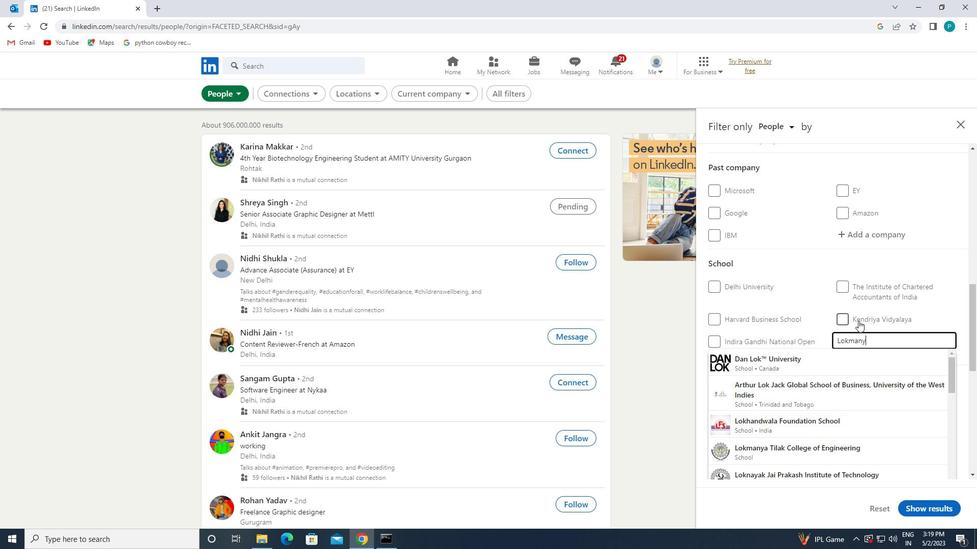 
Action: Mouse moved to (850, 365)
Screenshot: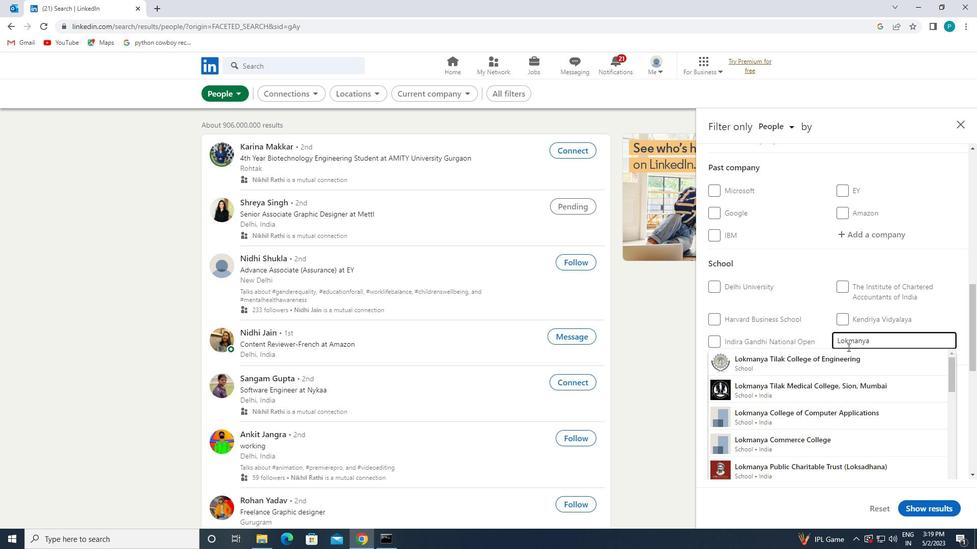 
Action: Mouse pressed left at (850, 365)
Screenshot: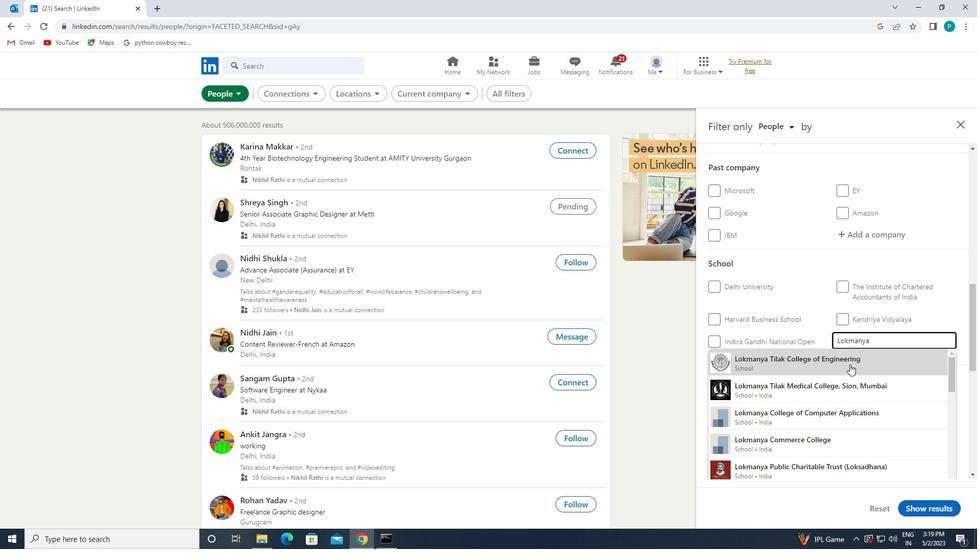 
Action: Mouse scrolled (850, 364) with delta (0, 0)
Screenshot: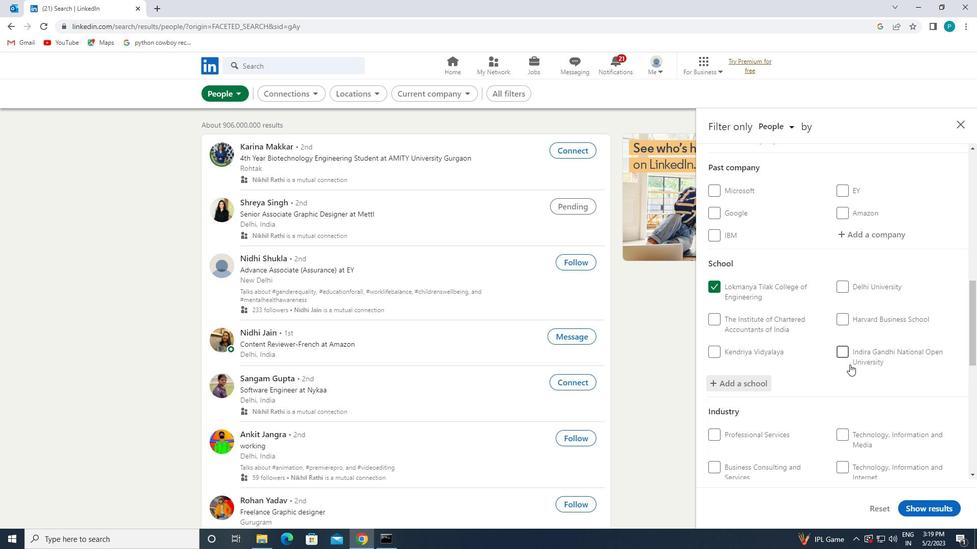 
Action: Mouse scrolled (850, 364) with delta (0, 0)
Screenshot: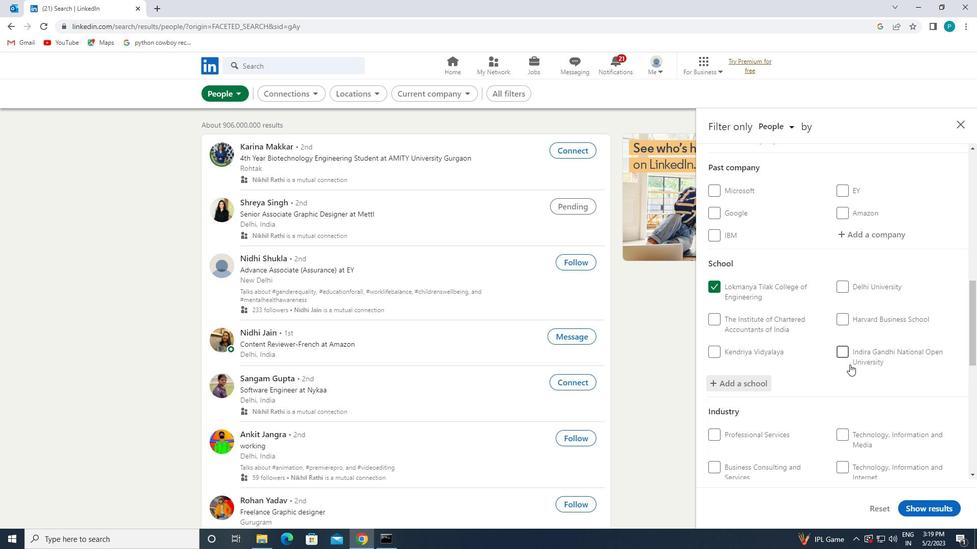 
Action: Mouse scrolled (850, 364) with delta (0, 0)
Screenshot: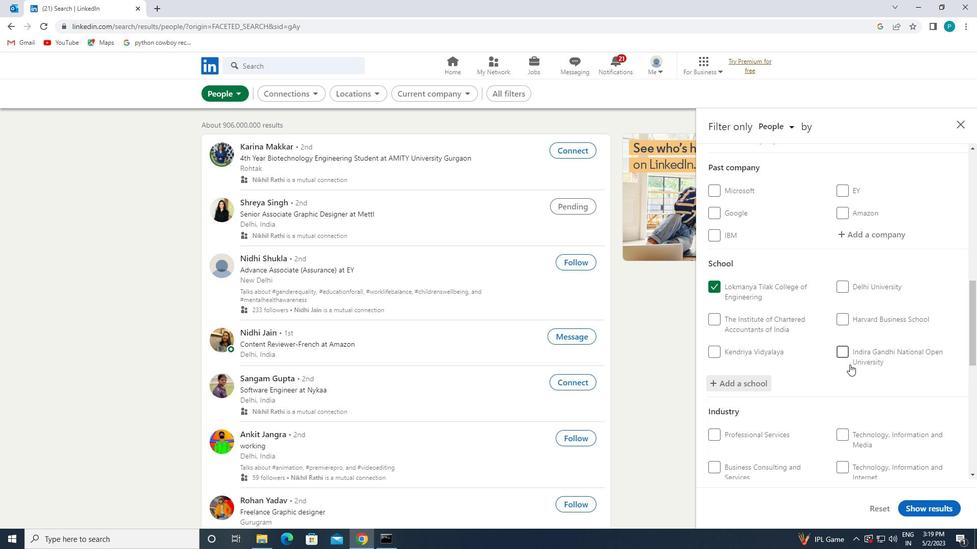 
Action: Mouse moved to (851, 350)
Screenshot: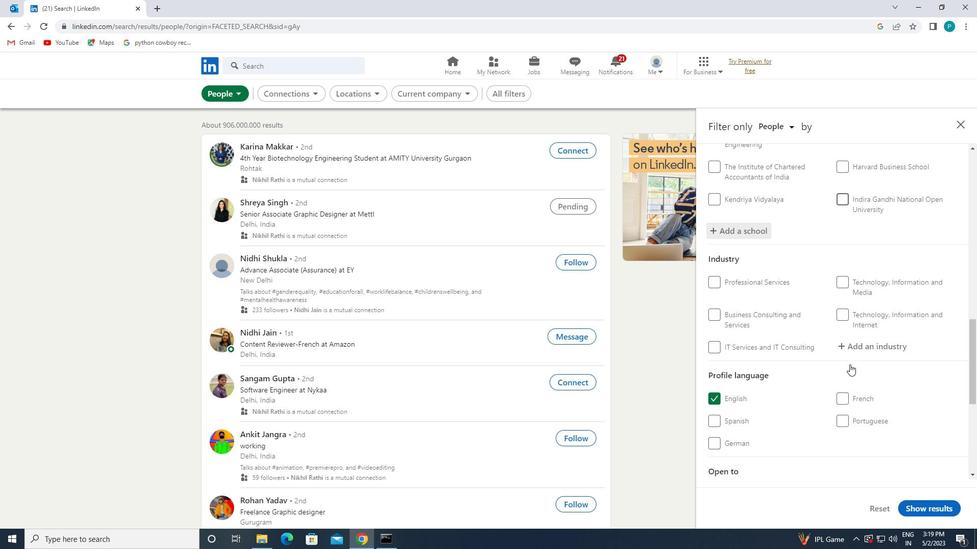 
Action: Mouse pressed left at (851, 350)
Screenshot: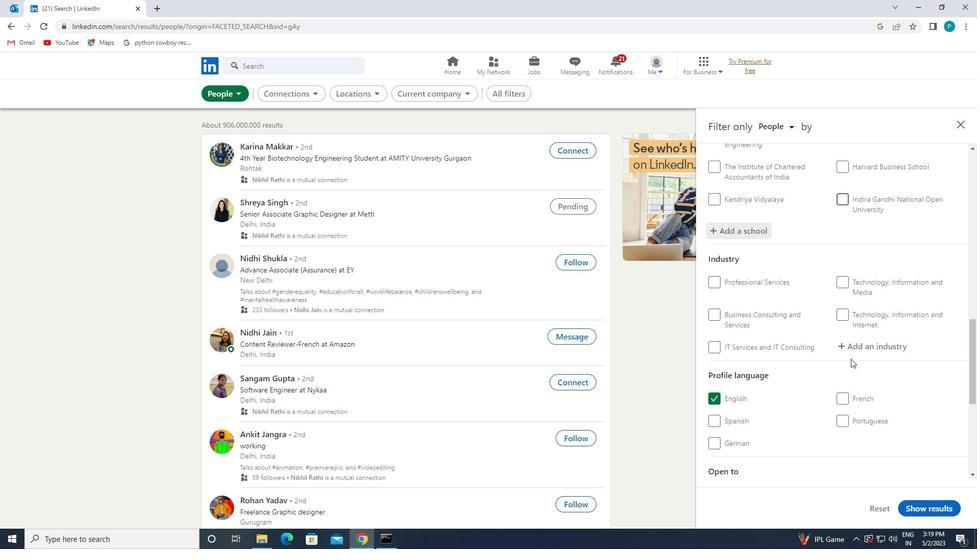 
Action: Key pressed <Key.caps_lock>C<Key.caps_lock>ONSERVATIOM<Key.backspace>N
Screenshot: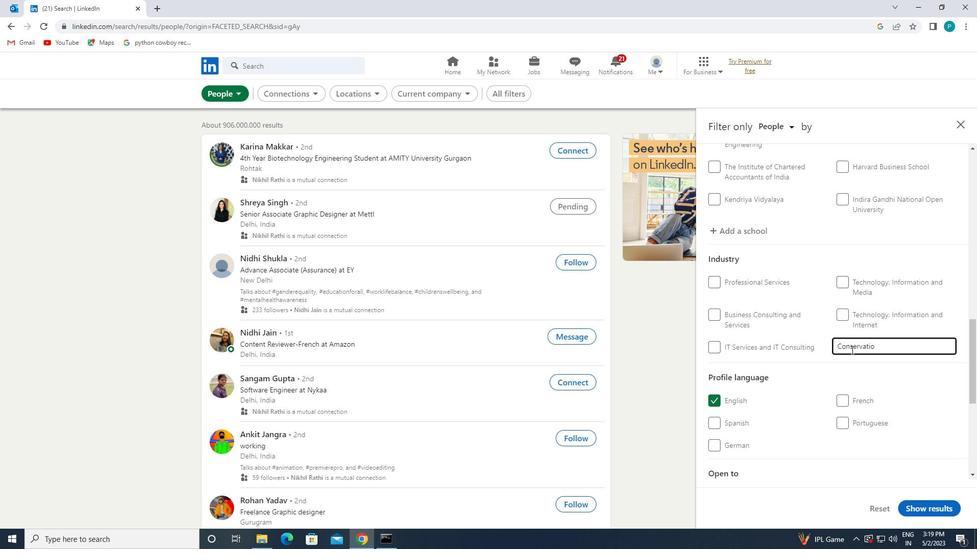 
Action: Mouse moved to (835, 371)
Screenshot: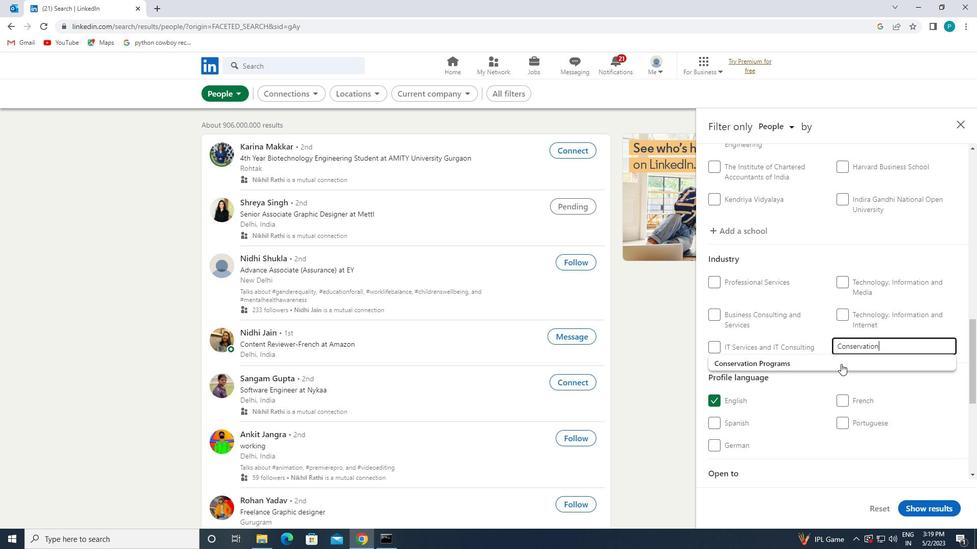 
Action: Mouse pressed left at (835, 371)
Screenshot: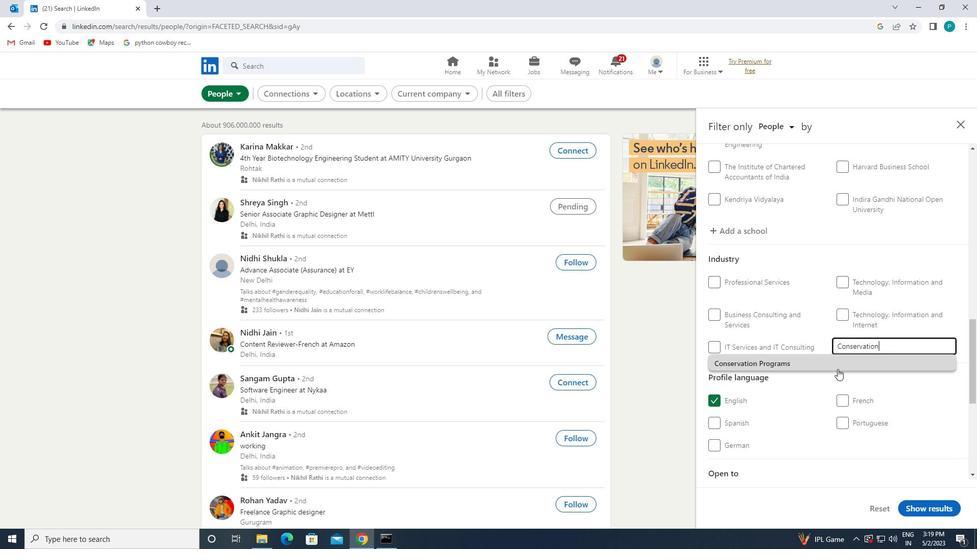 
Action: Mouse moved to (886, 350)
Screenshot: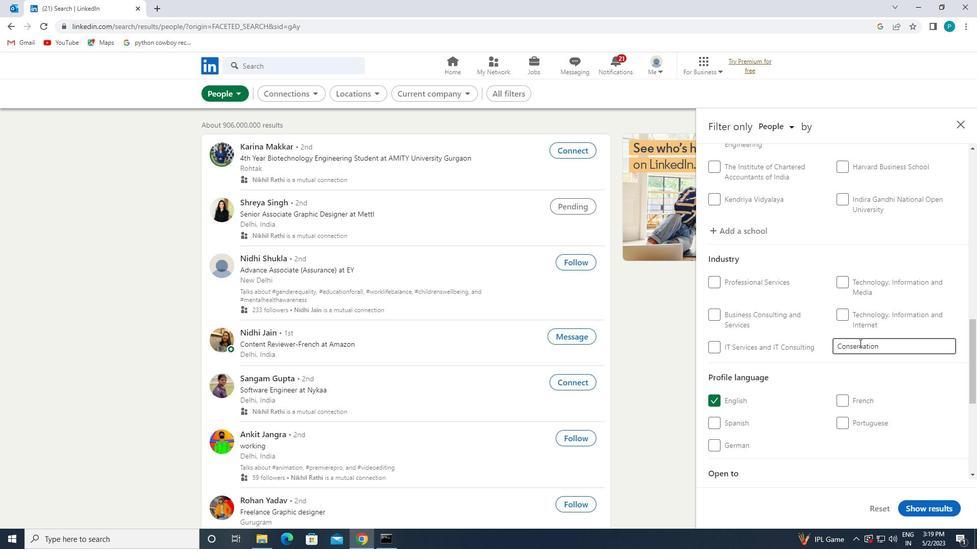 
Action: Mouse pressed left at (886, 350)
Screenshot: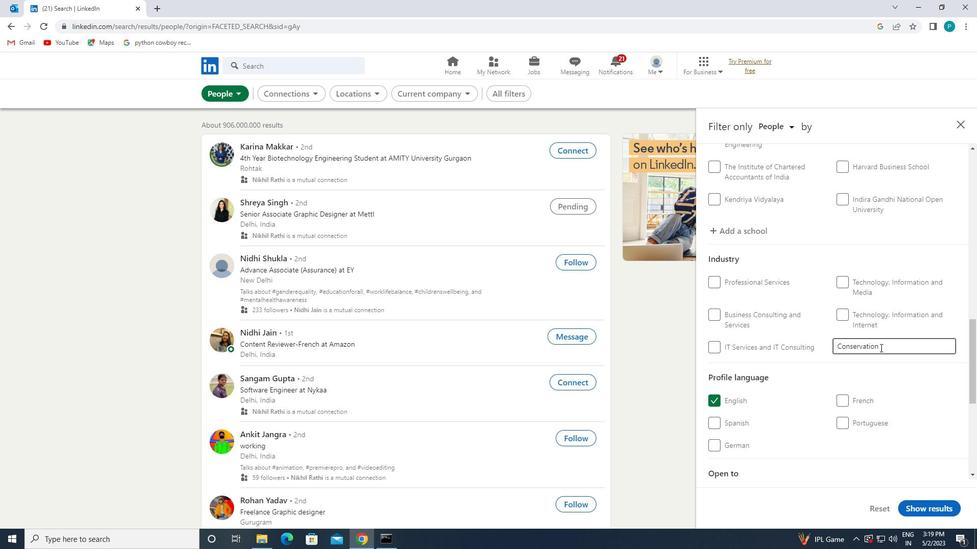 
Action: Mouse moved to (857, 362)
Screenshot: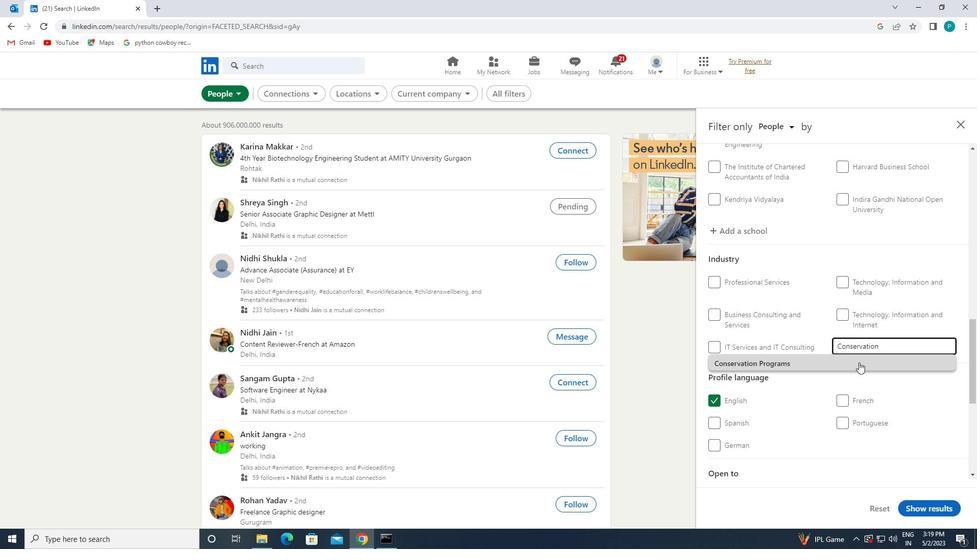 
Action: Mouse pressed left at (857, 362)
Screenshot: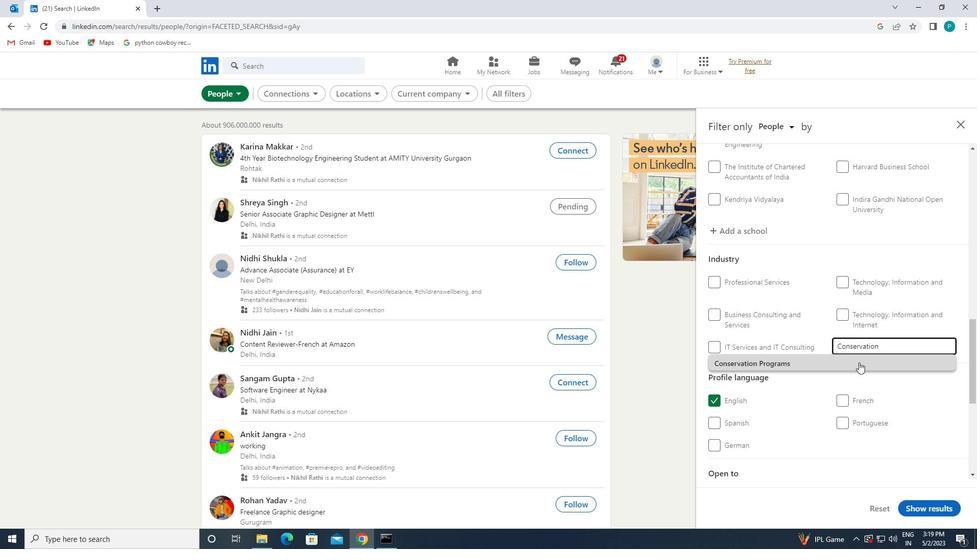 
Action: Mouse moved to (857, 365)
Screenshot: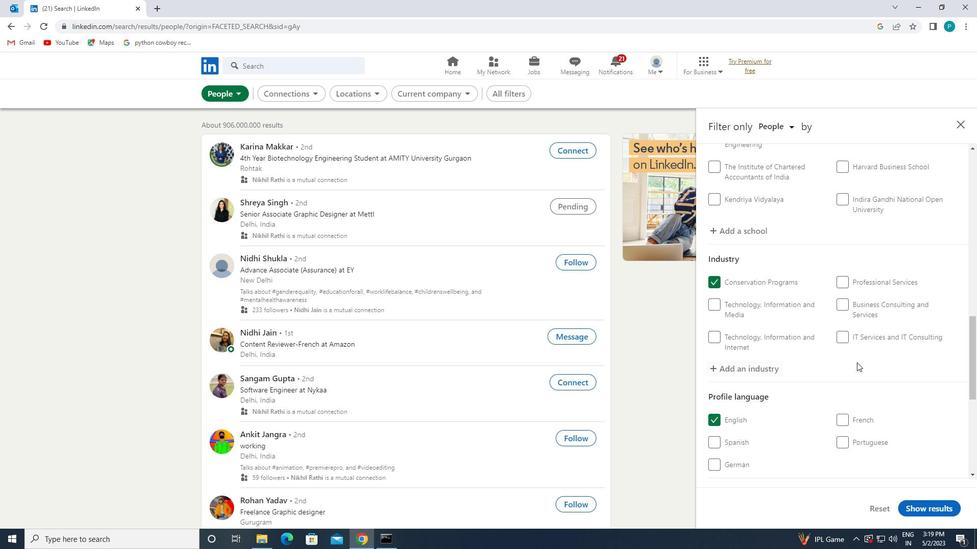 
Action: Mouse scrolled (857, 365) with delta (0, 0)
Screenshot: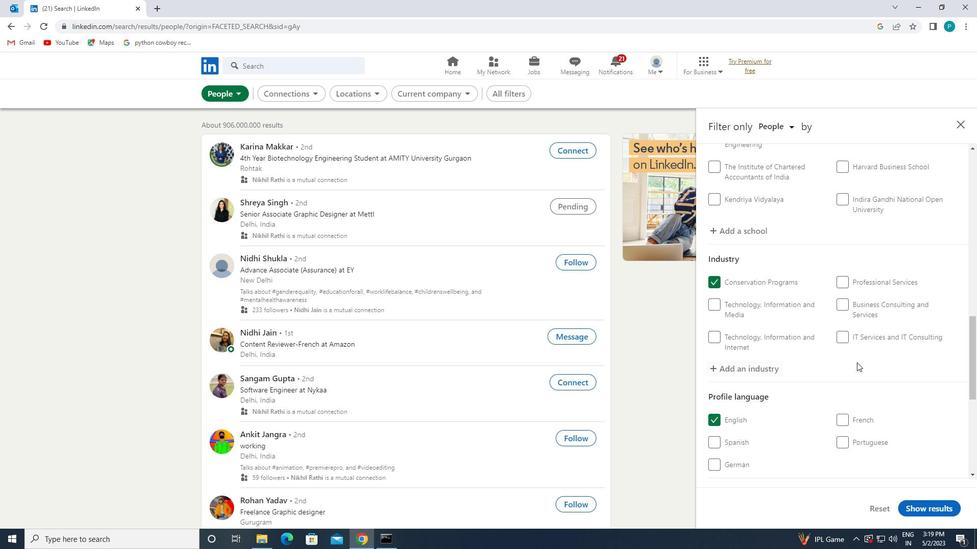 
Action: Mouse moved to (856, 369)
Screenshot: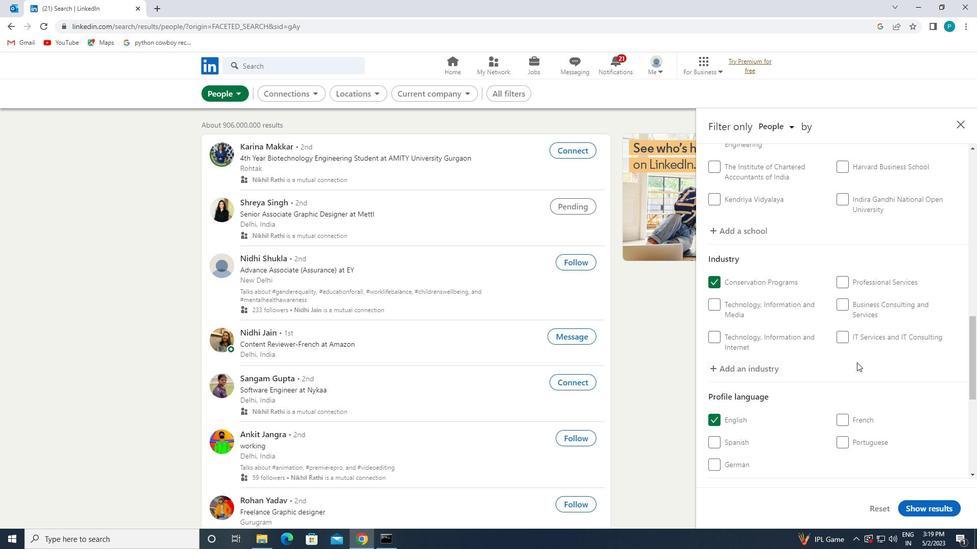 
Action: Mouse scrolled (856, 368) with delta (0, 0)
Screenshot: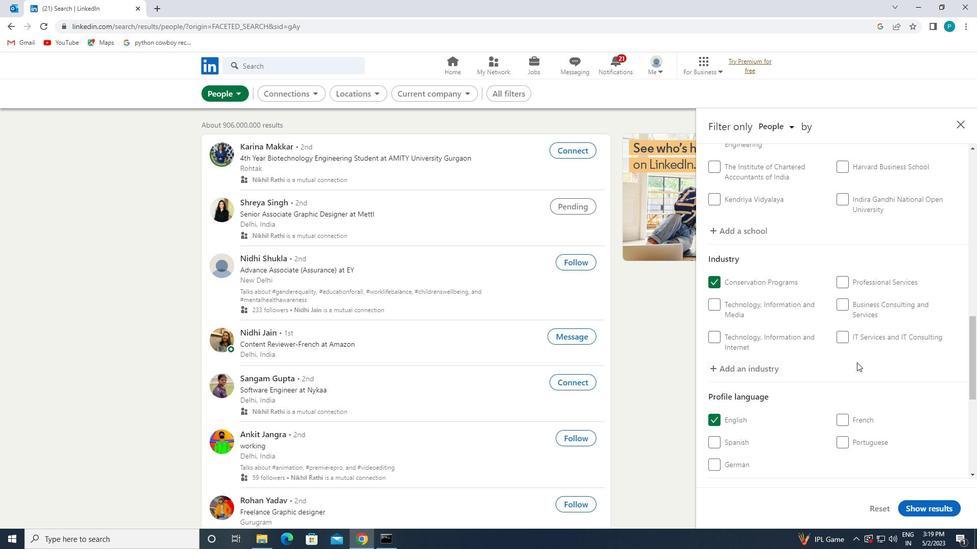 
Action: Mouse moved to (854, 372)
Screenshot: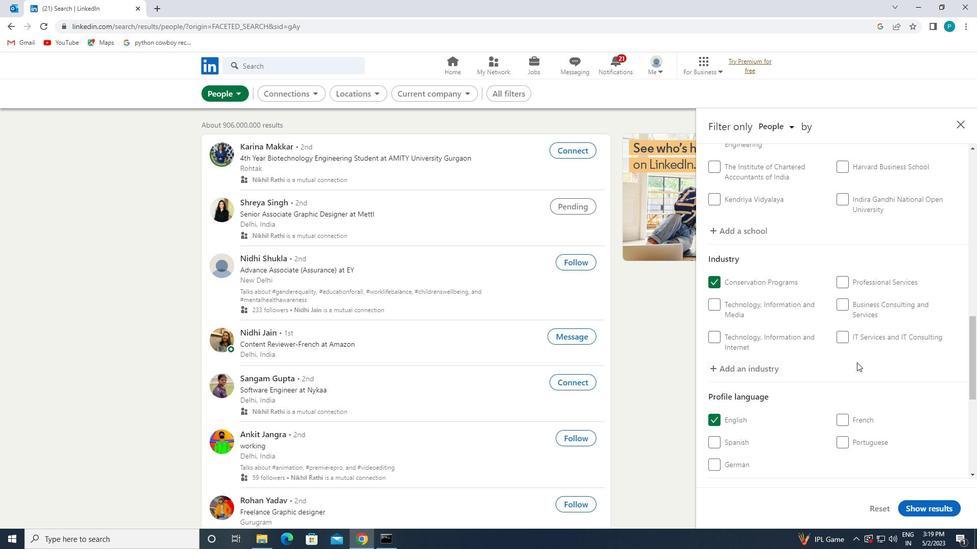 
Action: Mouse scrolled (854, 372) with delta (0, 0)
Screenshot: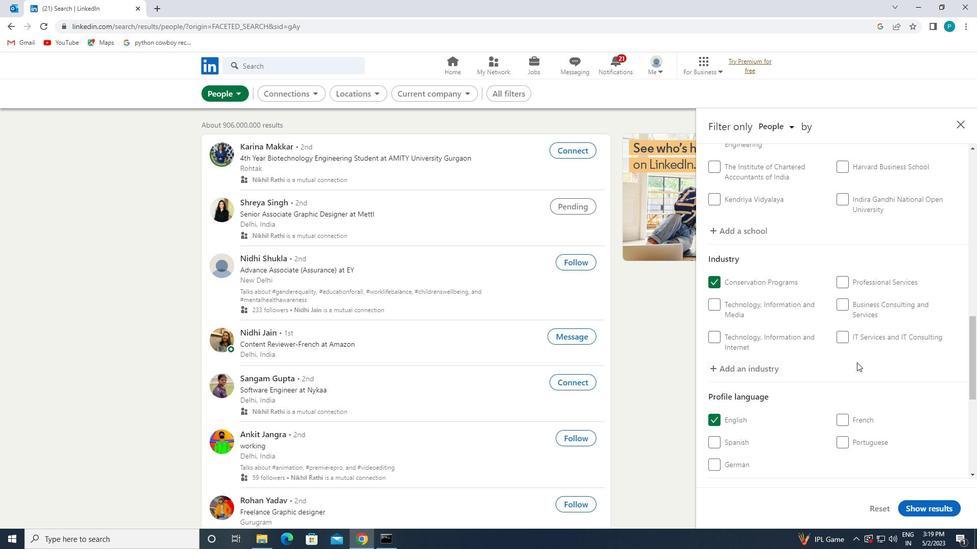 
Action: Mouse moved to (850, 378)
Screenshot: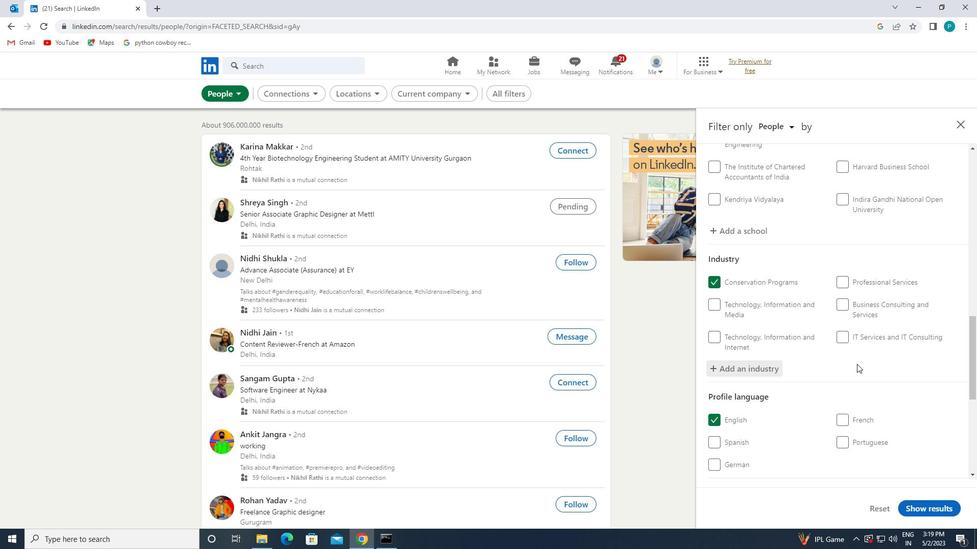 
Action: Mouse scrolled (850, 377) with delta (0, 0)
Screenshot: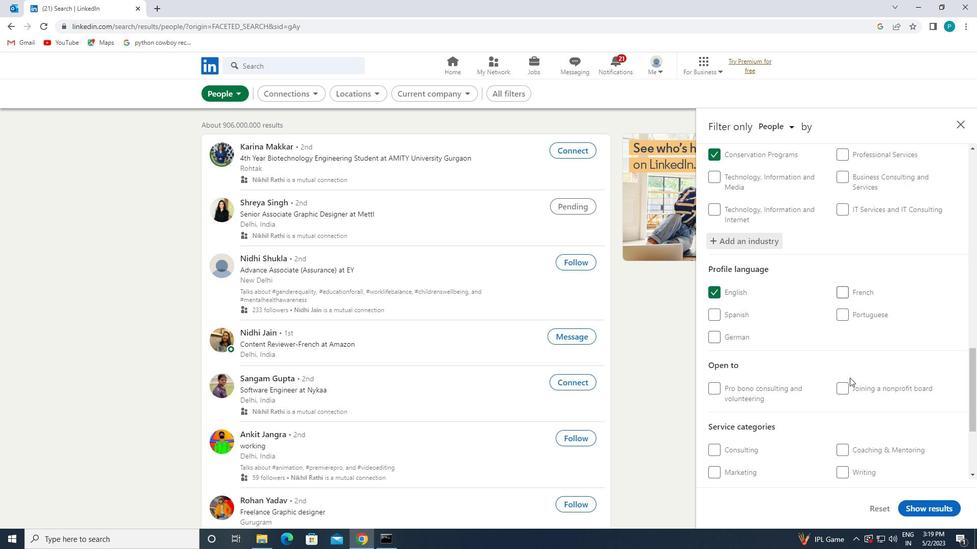 
Action: Mouse moved to (852, 390)
Screenshot: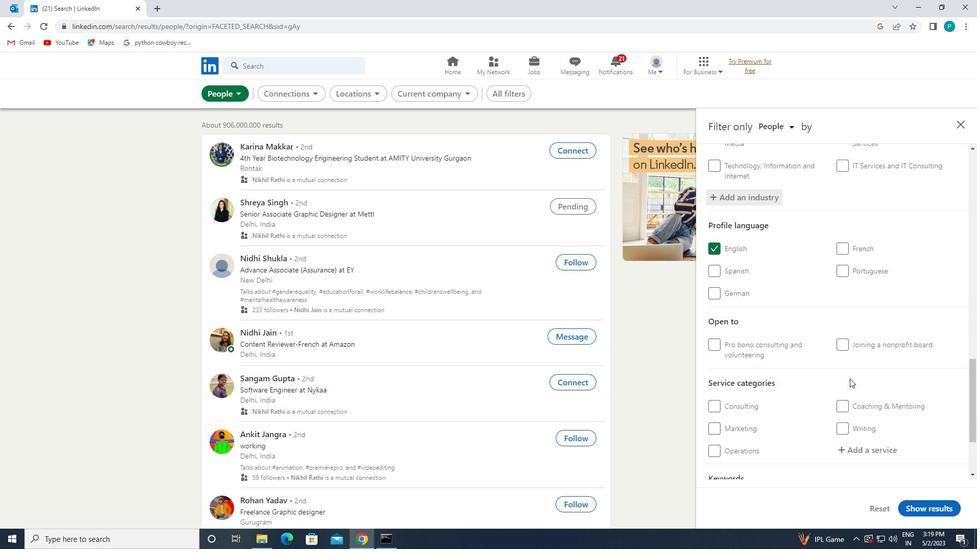 
Action: Mouse scrolled (852, 389) with delta (0, 0)
Screenshot: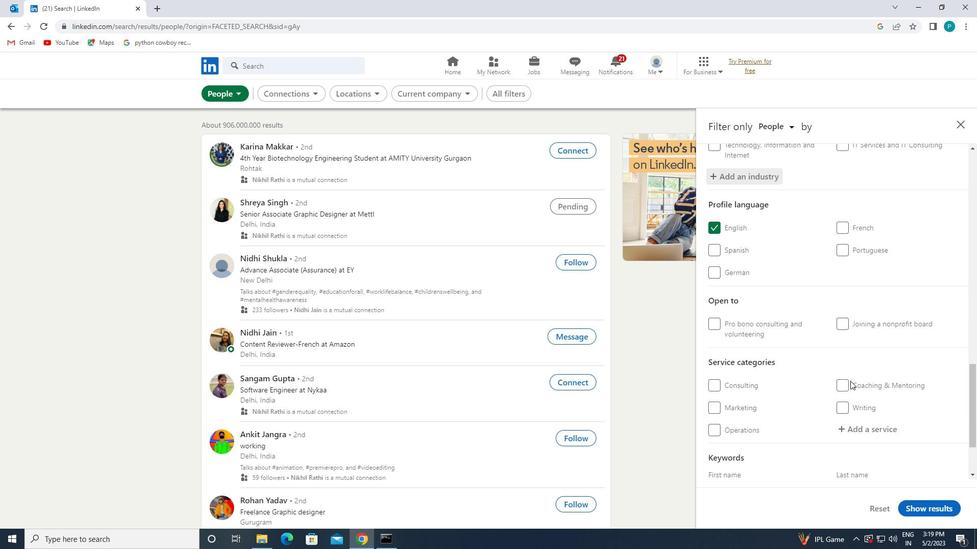 
Action: Mouse moved to (851, 368)
Screenshot: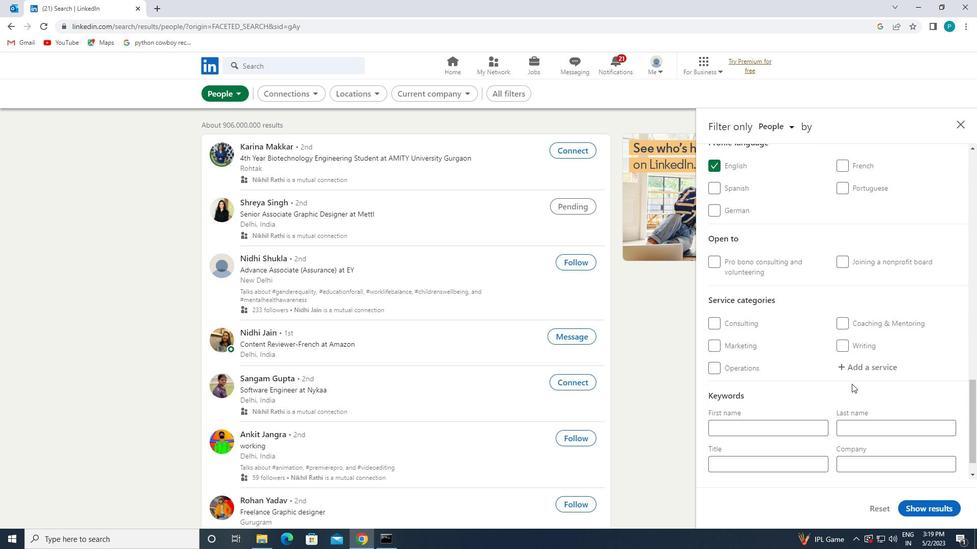 
Action: Mouse pressed left at (851, 368)
Screenshot: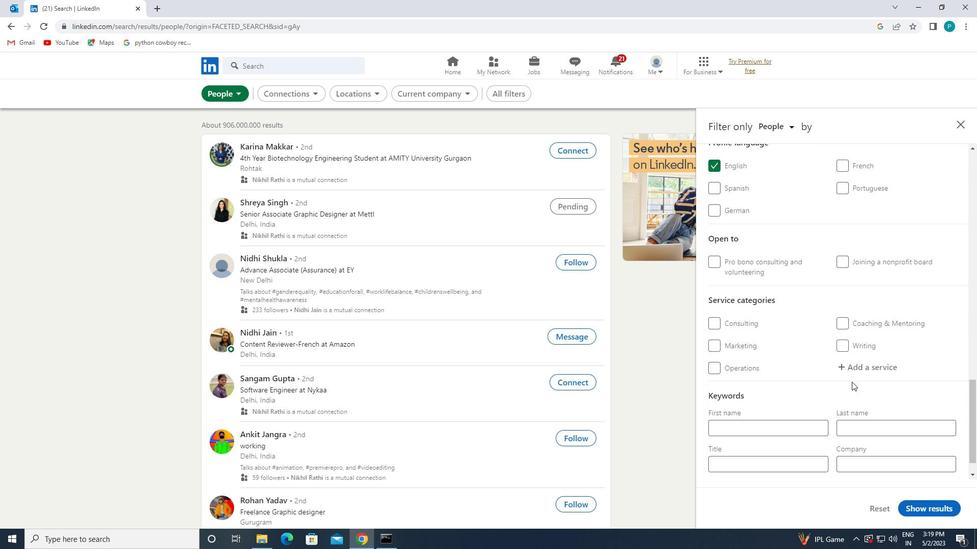
Action: Mouse moved to (851, 368)
Screenshot: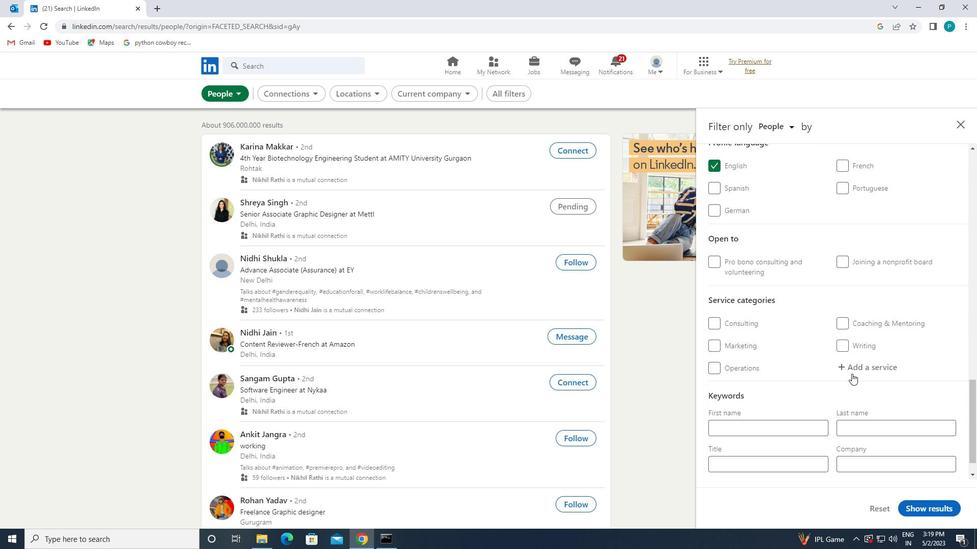 
Action: Key pressed <Key.caps_lock>F<Key.caps_lock>ILING
Screenshot: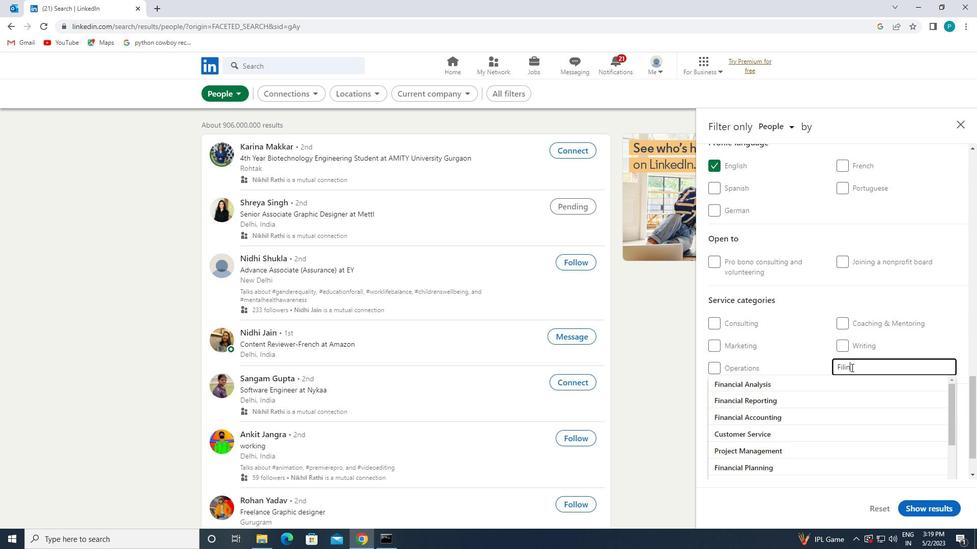 
Action: Mouse moved to (842, 382)
Screenshot: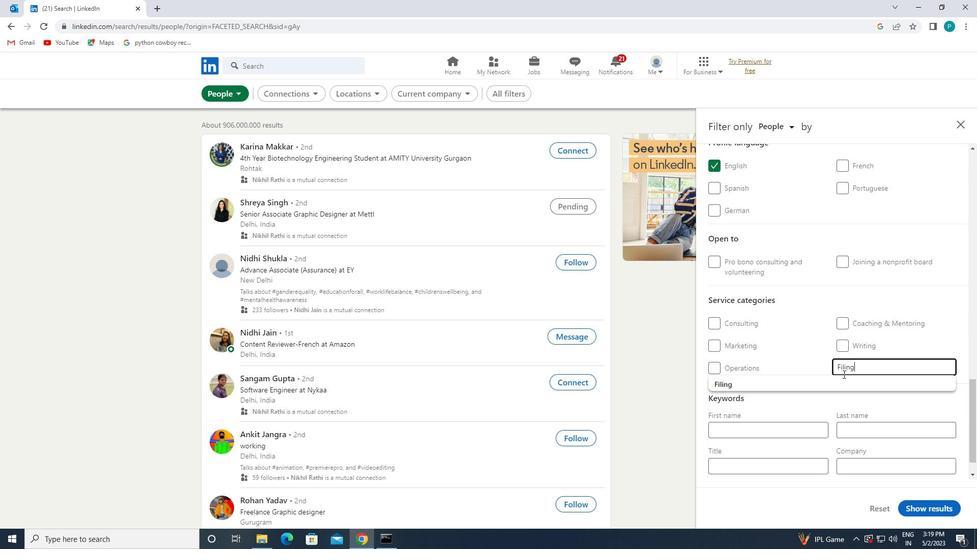 
Action: Mouse pressed left at (842, 382)
Screenshot: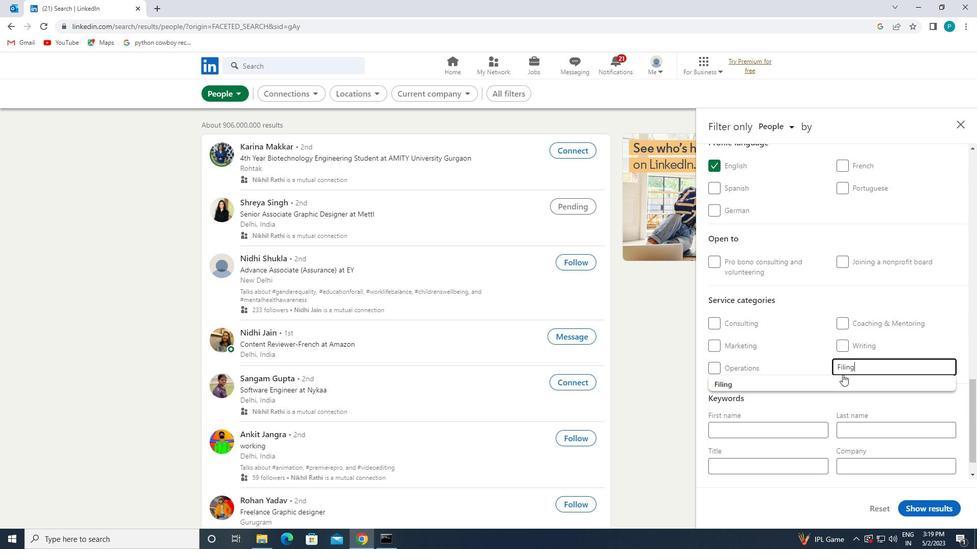 
Action: Mouse scrolled (842, 381) with delta (0, 0)
Screenshot: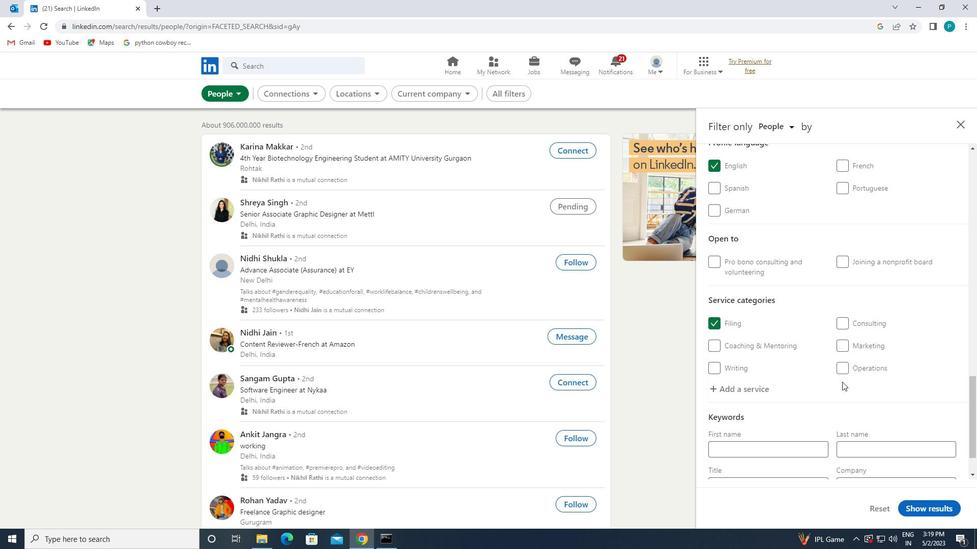 
Action: Mouse scrolled (842, 381) with delta (0, 0)
Screenshot: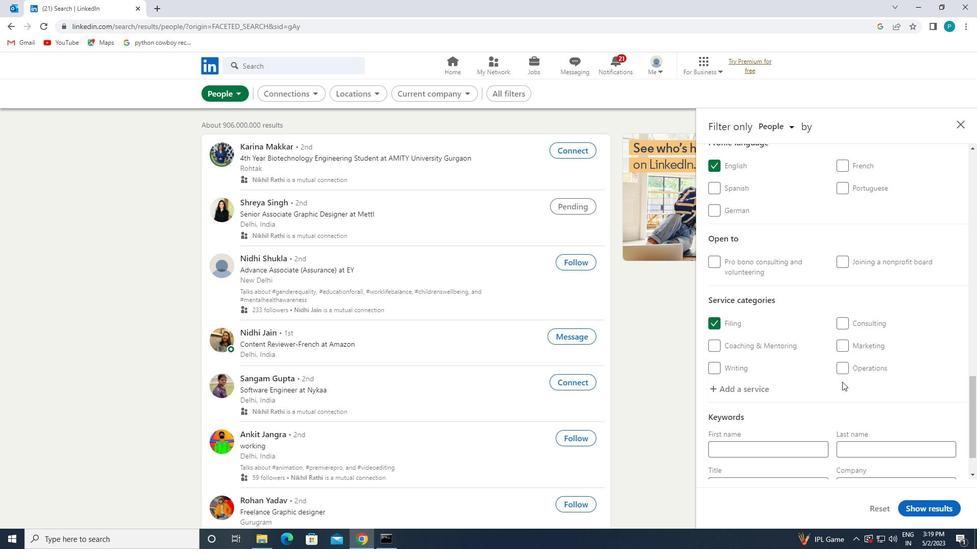 
Action: Mouse scrolled (842, 381) with delta (0, 0)
Screenshot: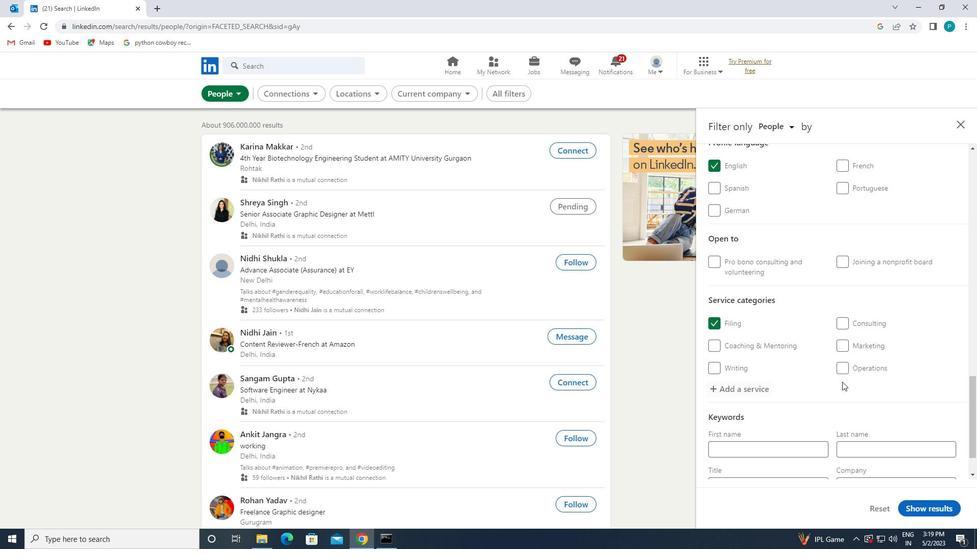 
Action: Mouse moved to (802, 430)
Screenshot: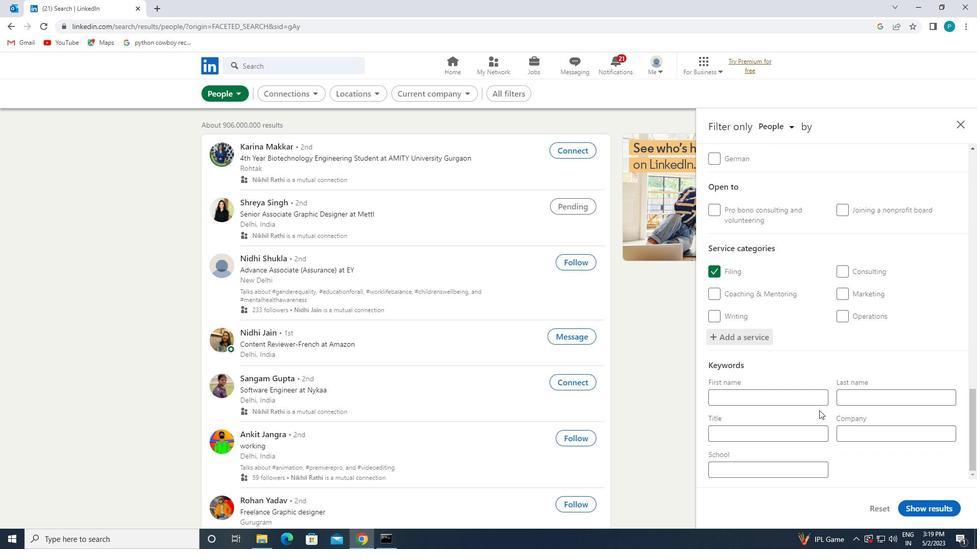
Action: Mouse pressed left at (802, 430)
Screenshot: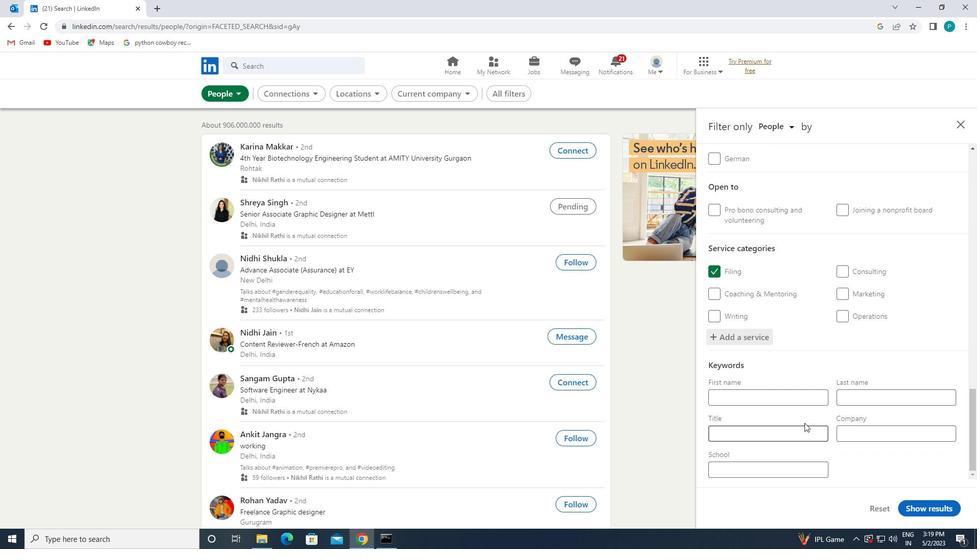 
Action: Key pressed <Key.caps_lock>C<Key.caps_lock>OPYE<Key.backspace>WRITER
Screenshot: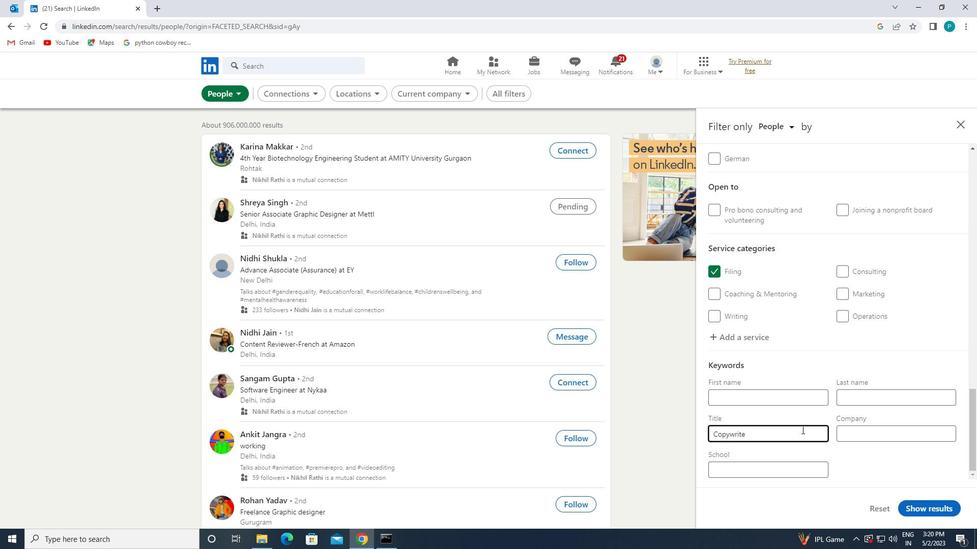 
Action: Mouse moved to (937, 511)
Screenshot: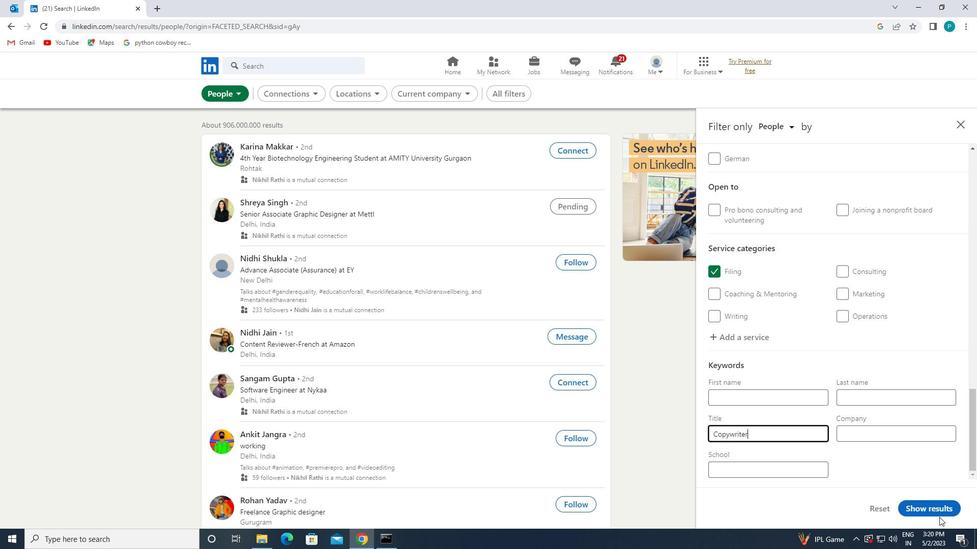 
Action: Mouse pressed left at (937, 511)
Screenshot: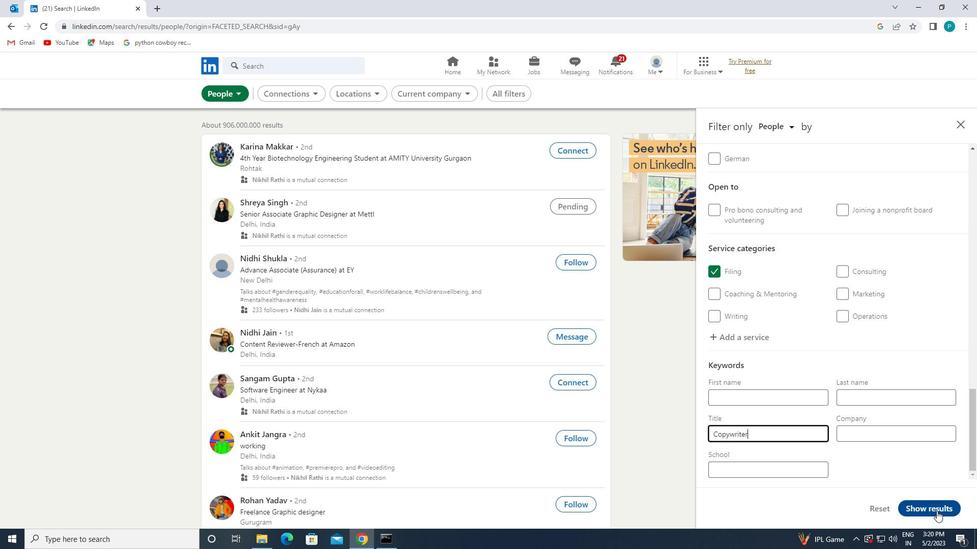
